 Task: Apply conditional formatting to the range A2:E12 with a rule for values less than 10, then change it to greater than 5.
Action: Mouse moved to (60, 151)
Screenshot: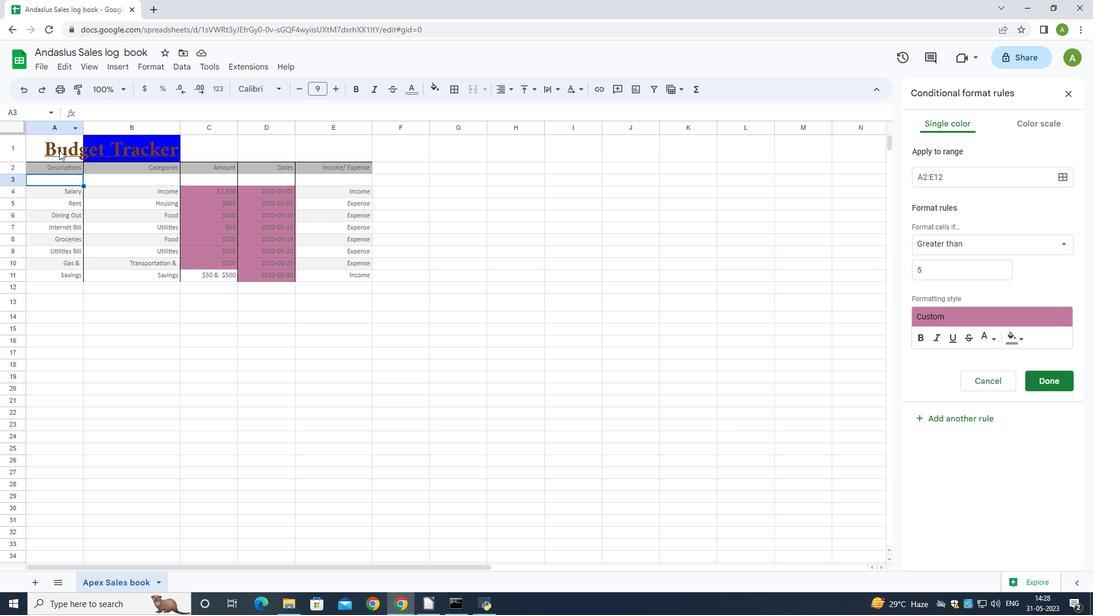 
Action: Mouse pressed left at (60, 151)
Screenshot: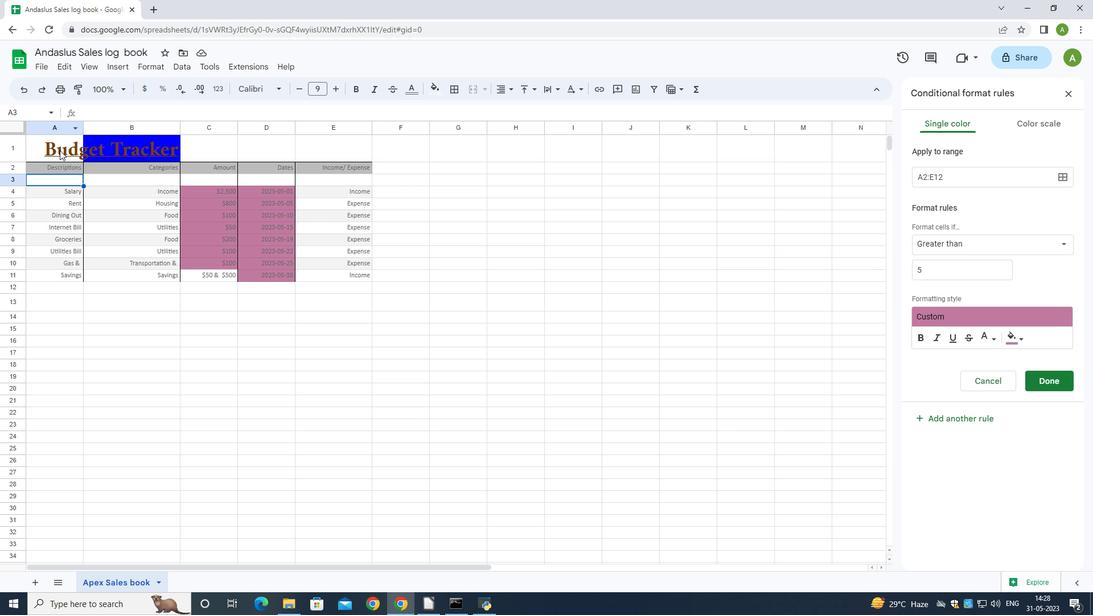 
Action: Mouse moved to (78, 149)
Screenshot: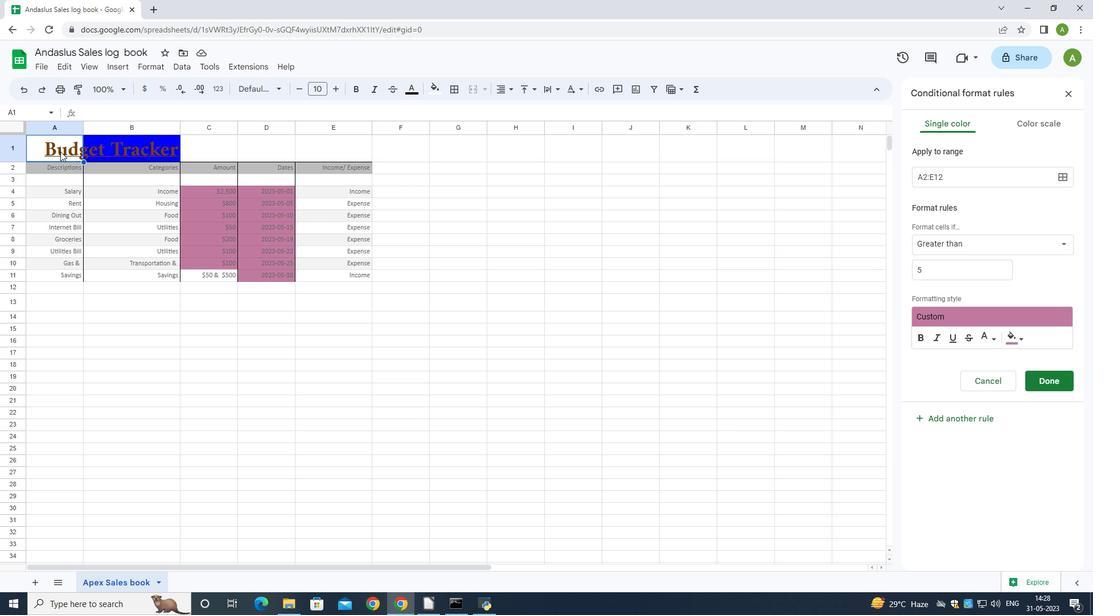 
Action: Mouse pressed left at (78, 149)
Screenshot: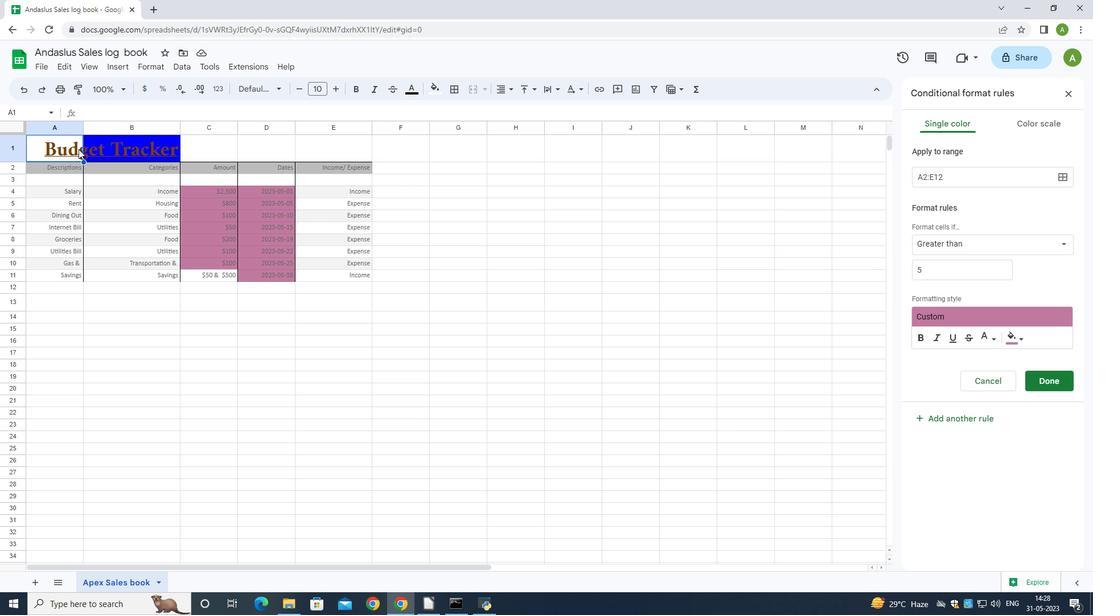 
Action: Mouse moved to (50, 173)
Screenshot: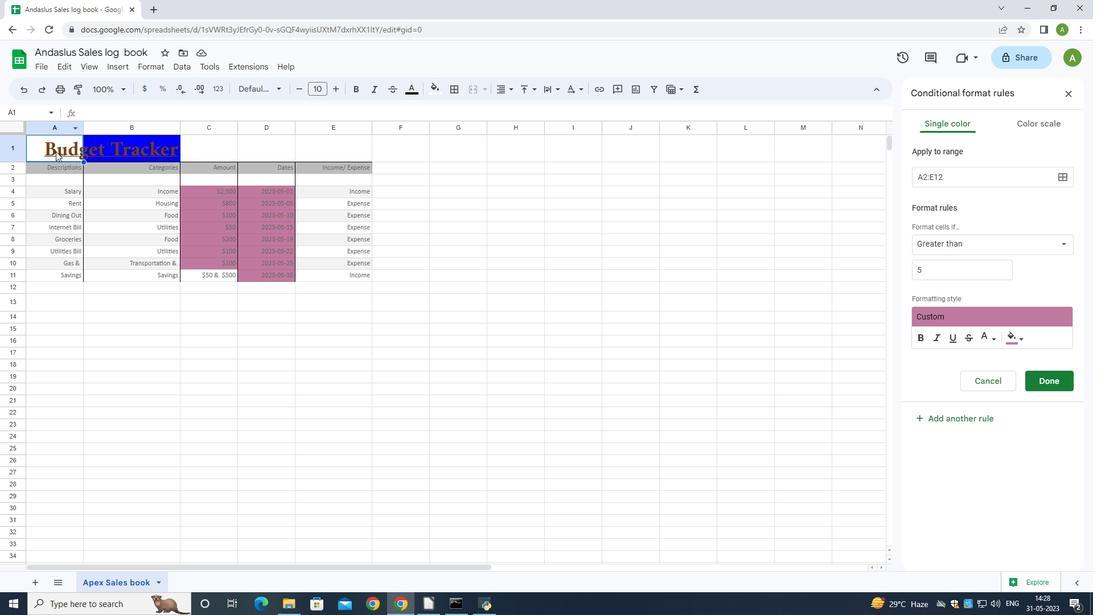 
Action: Mouse pressed left at (50, 173)
Screenshot: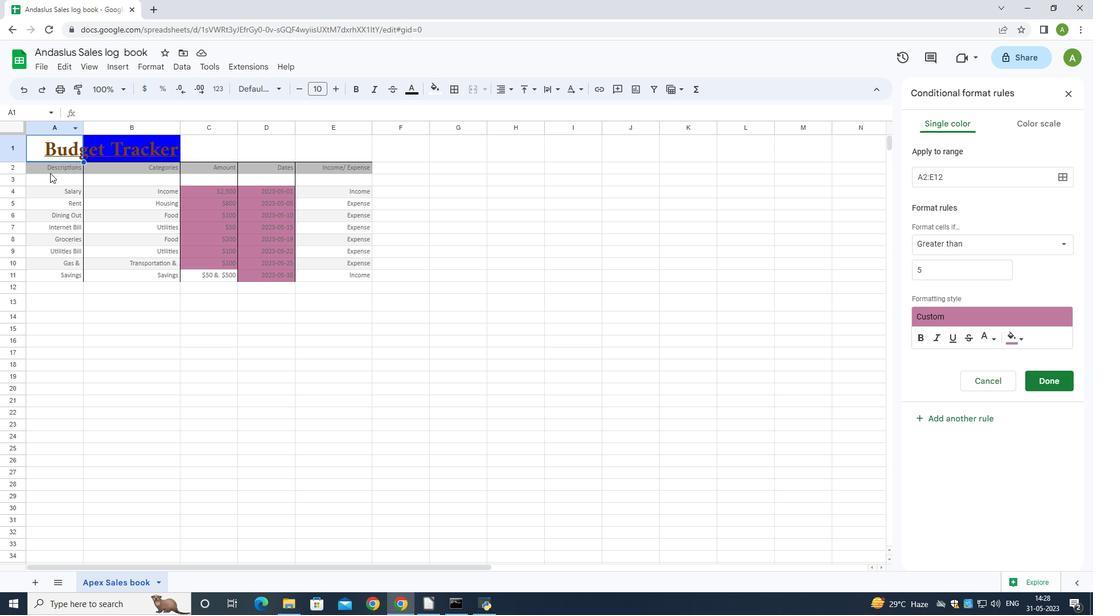 
Action: Mouse moved to (50, 173)
Screenshot: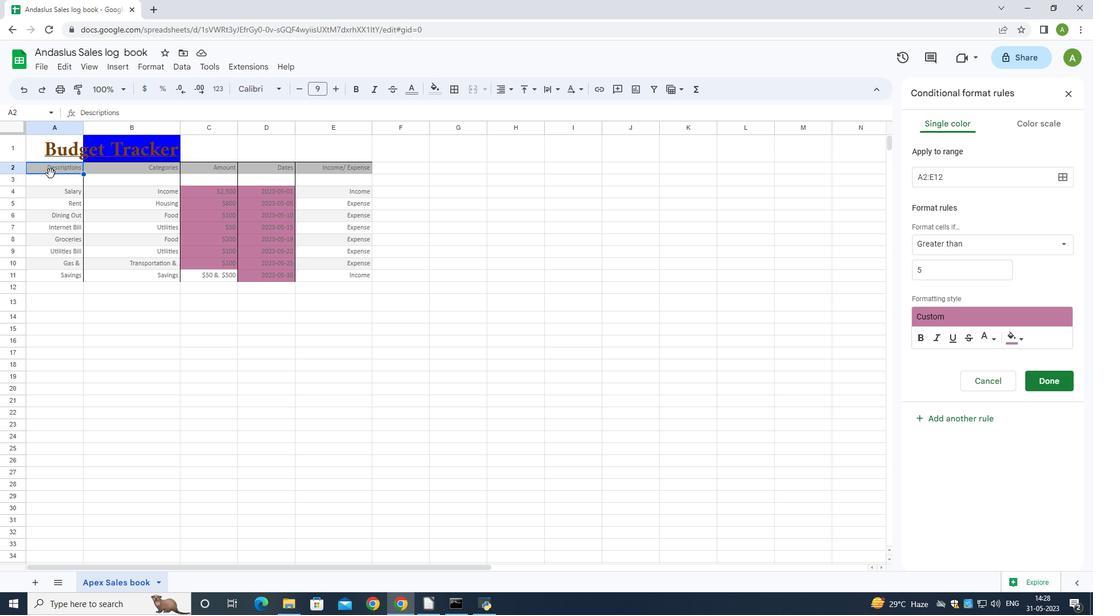
Action: Mouse pressed left at (50, 173)
Screenshot: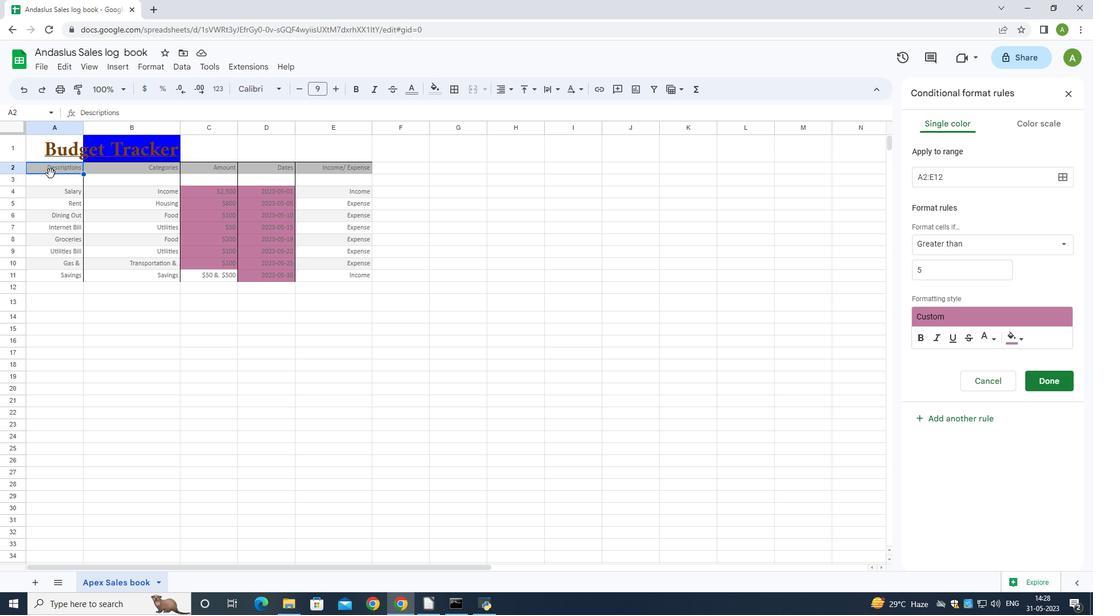
Action: Mouse moved to (59, 166)
Screenshot: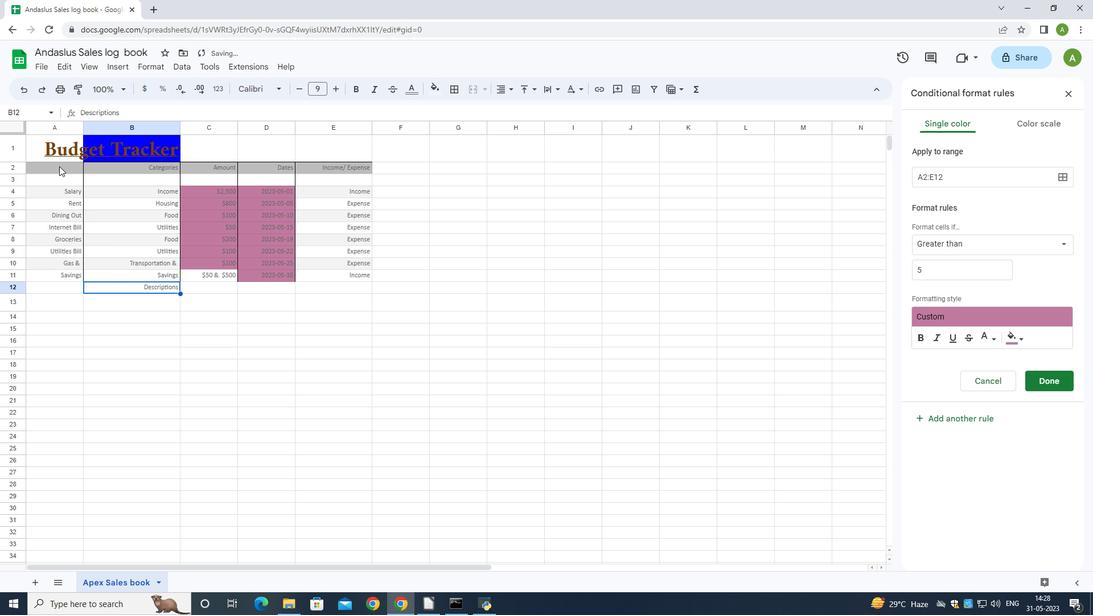 
Action: Key pressed ctrl+Z
Screenshot: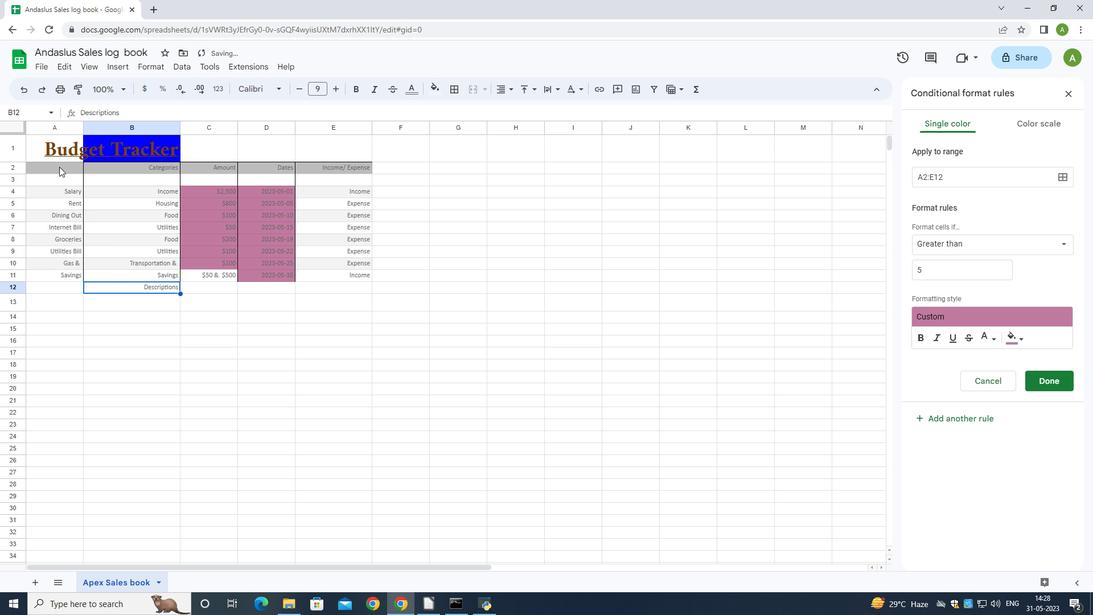 
Action: Mouse moved to (45, 163)
Screenshot: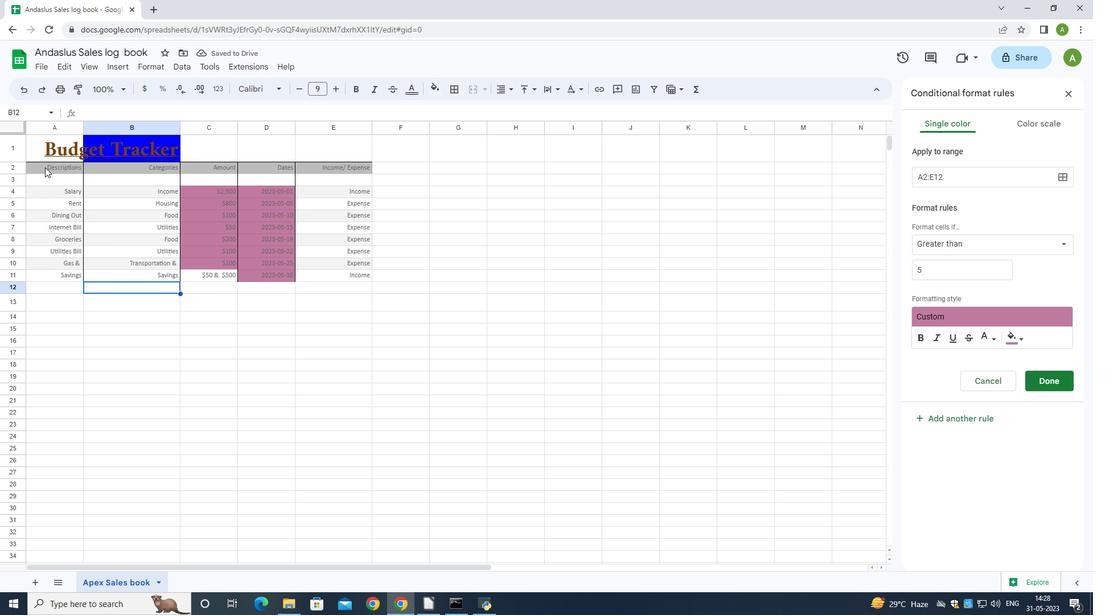 
Action: Mouse pressed left at (45, 163)
Screenshot: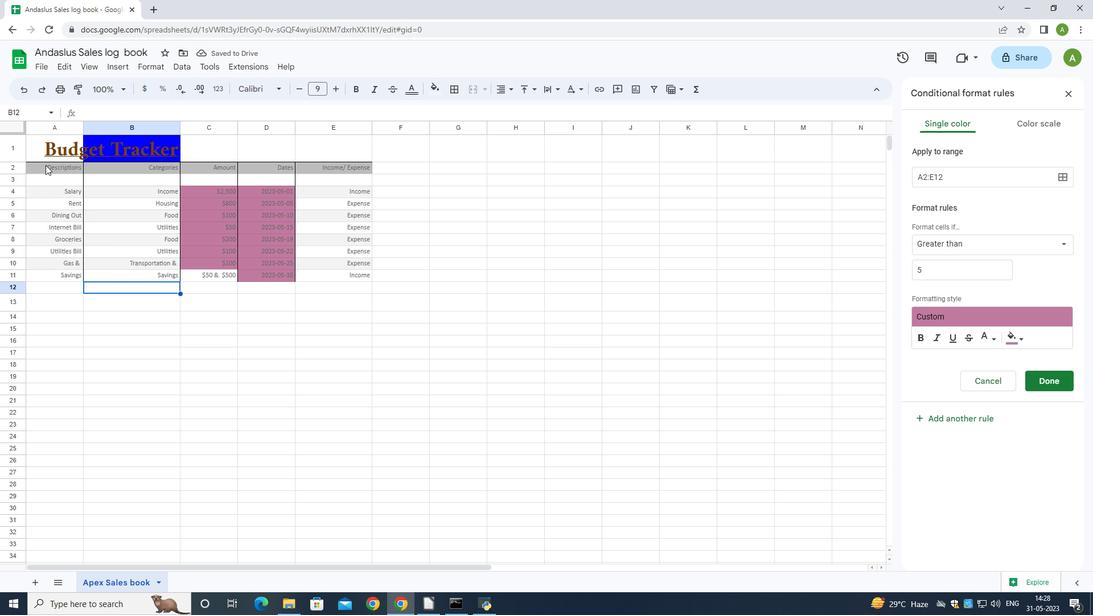 
Action: Mouse moved to (152, 65)
Screenshot: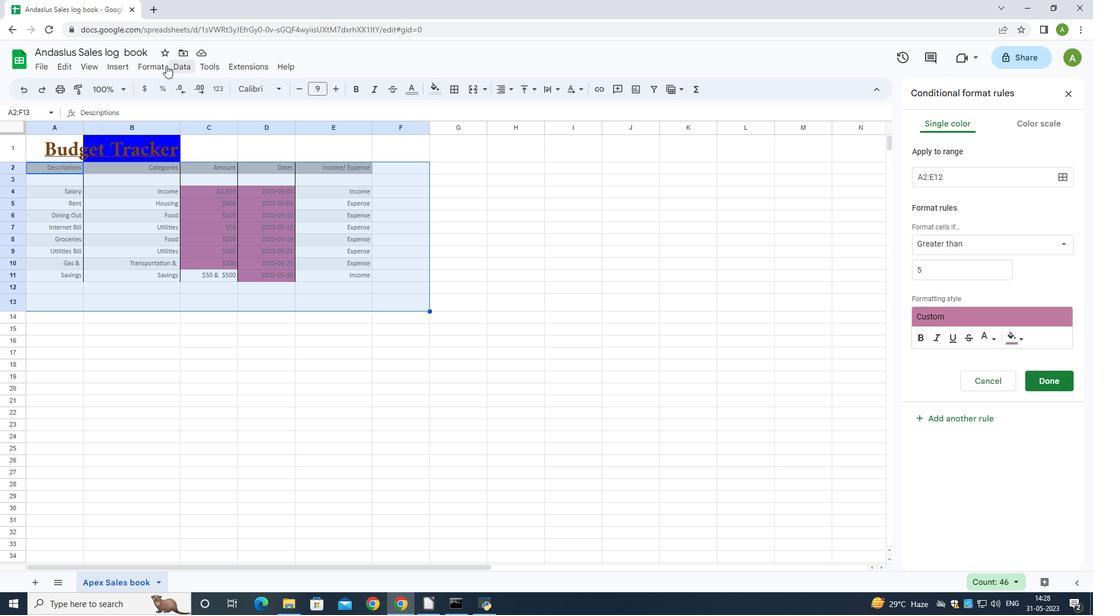 
Action: Mouse pressed left at (152, 65)
Screenshot: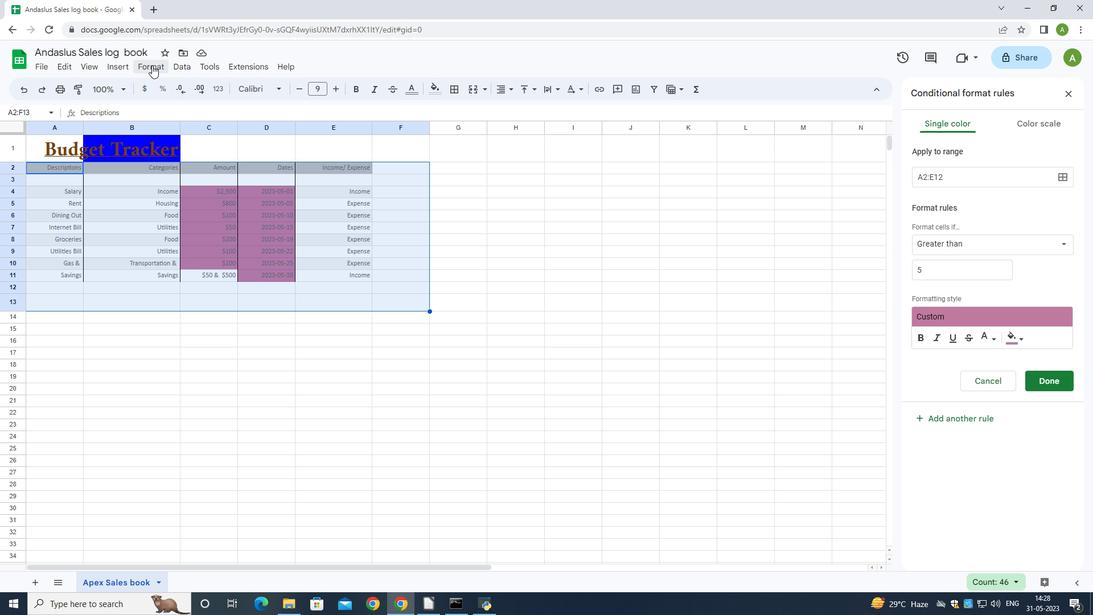 
Action: Mouse moved to (209, 266)
Screenshot: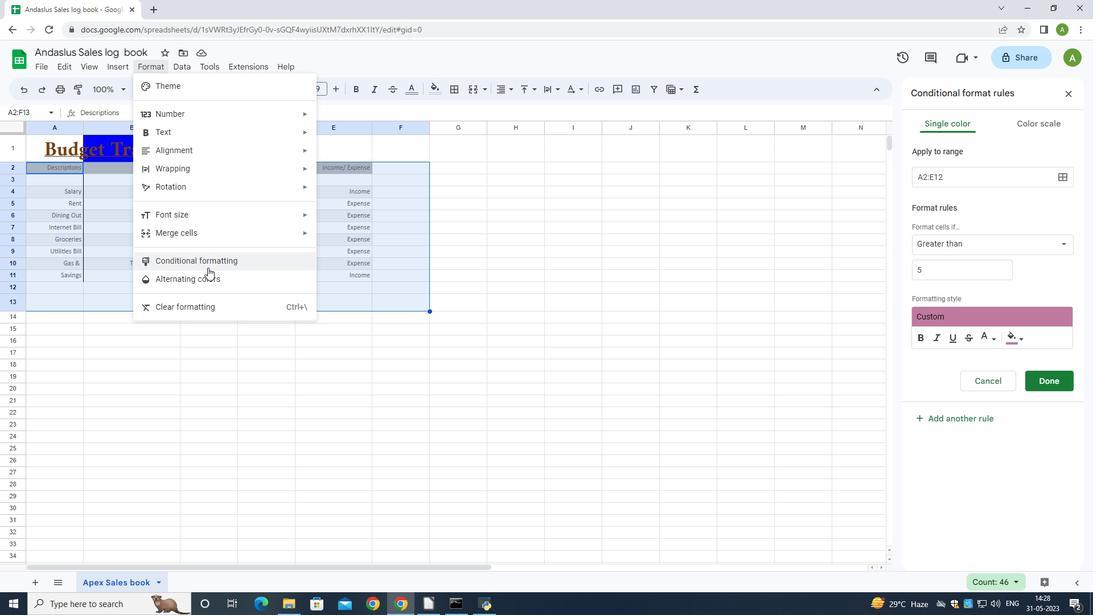 
Action: Mouse pressed left at (209, 266)
Screenshot: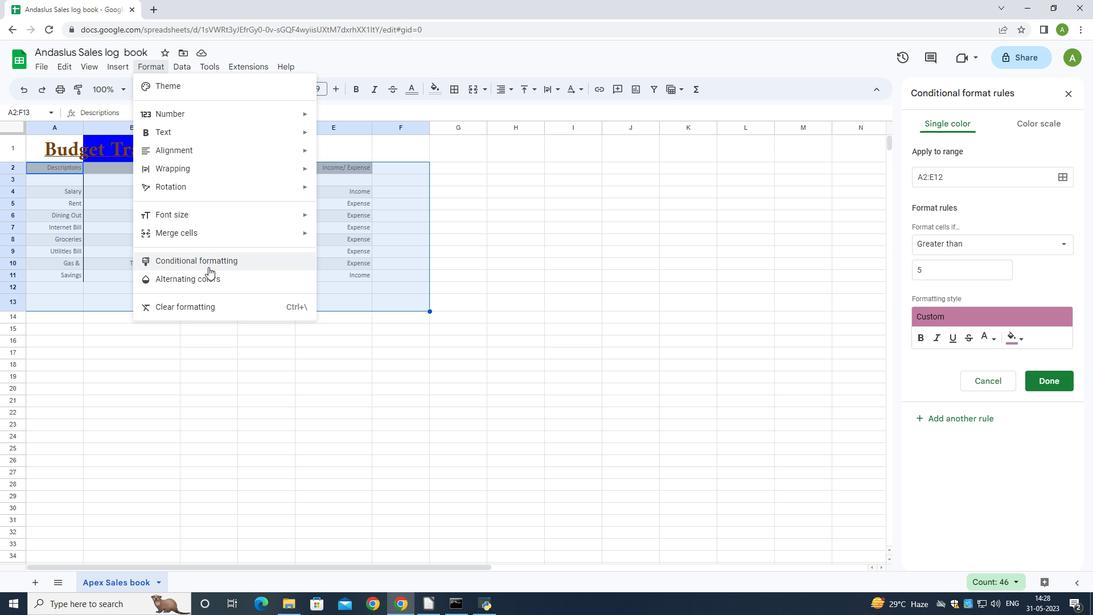 
Action: Mouse moved to (976, 244)
Screenshot: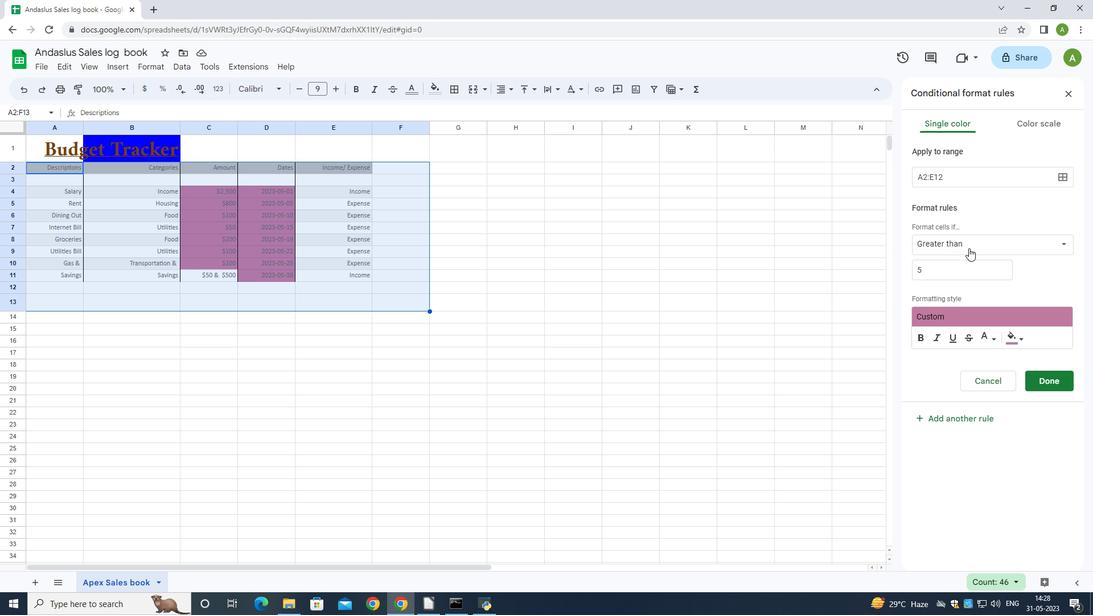 
Action: Mouse pressed left at (976, 244)
Screenshot: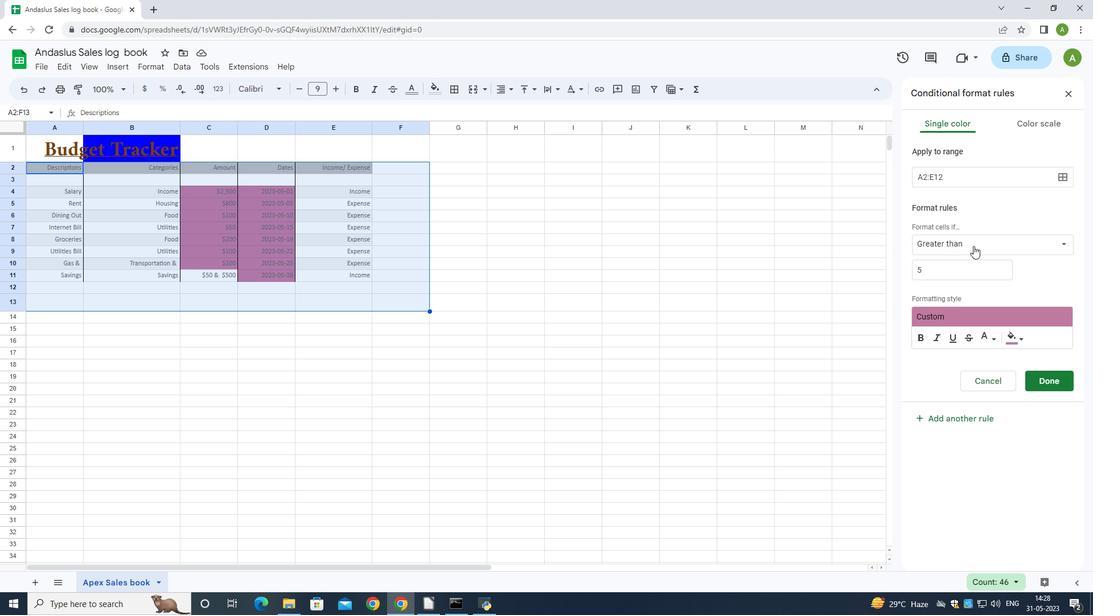 
Action: Mouse moved to (969, 295)
Screenshot: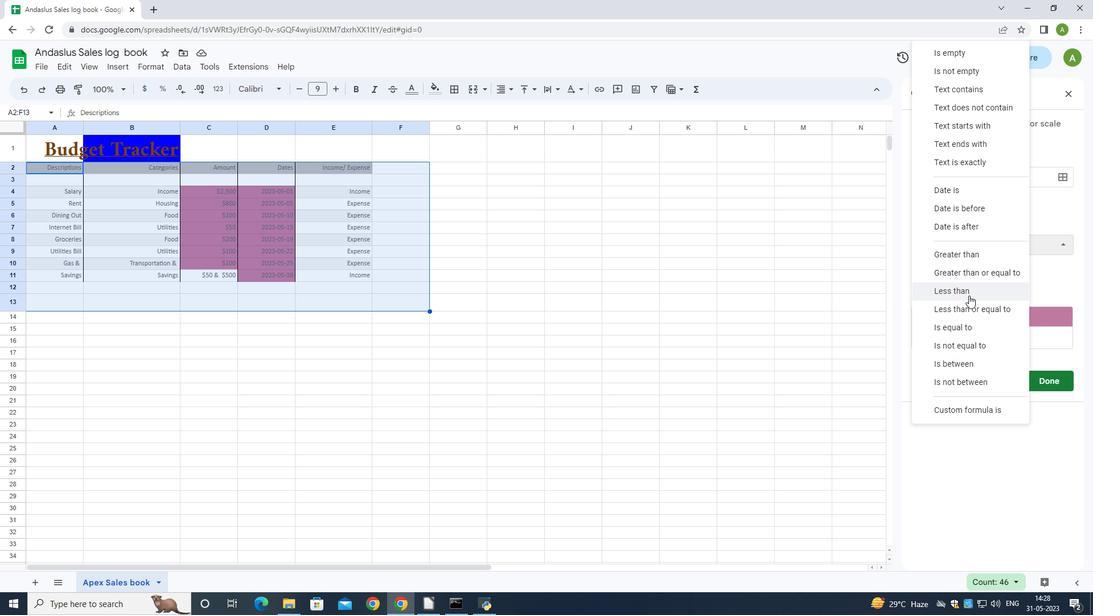 
Action: Mouse pressed left at (969, 295)
Screenshot: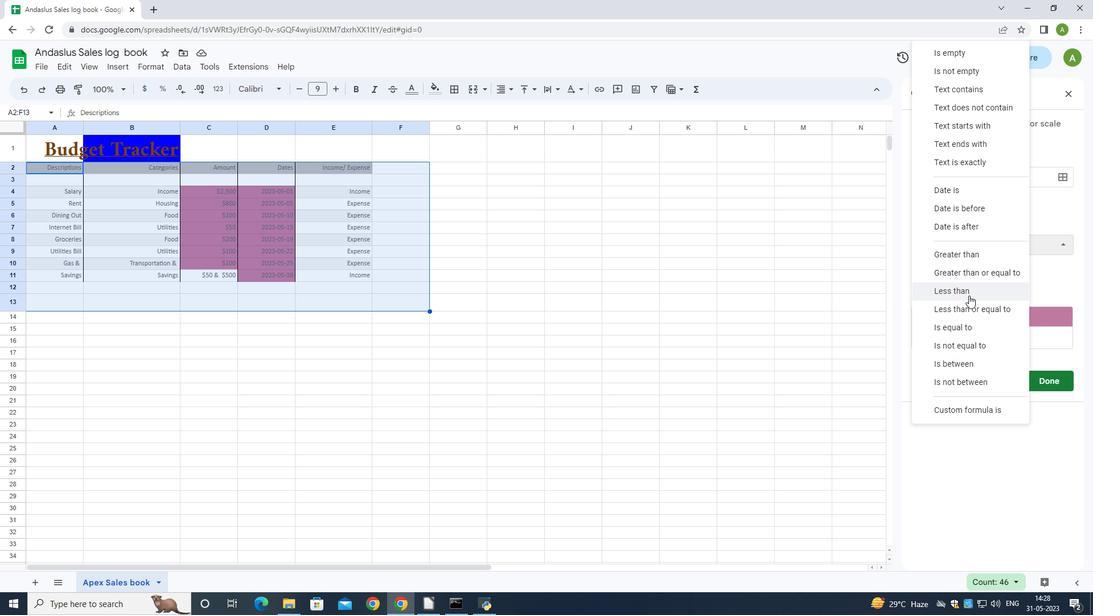 
Action: Mouse moved to (930, 271)
Screenshot: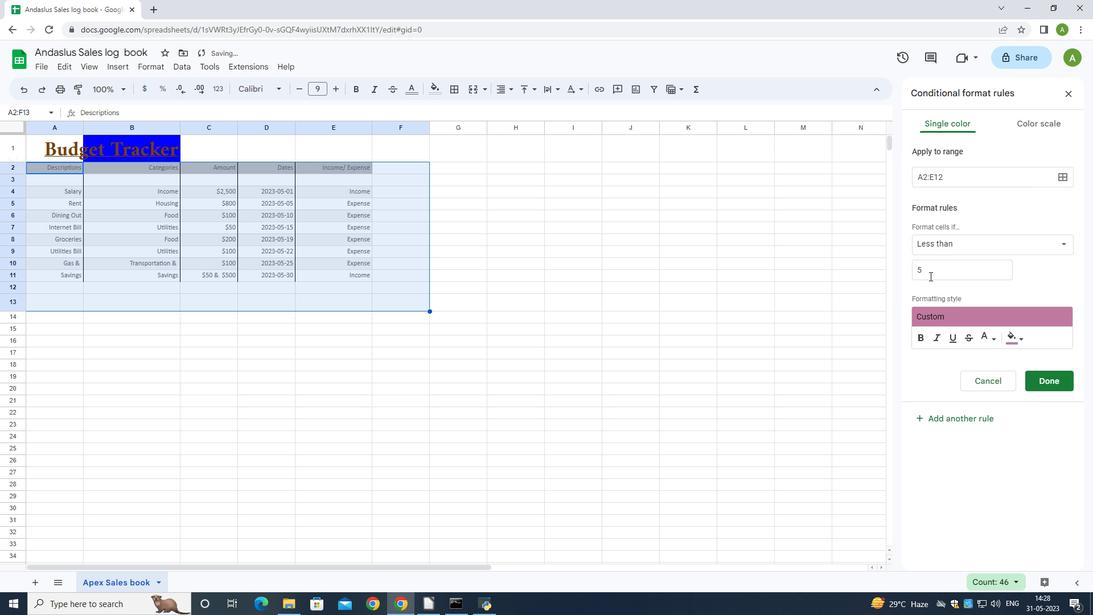 
Action: Mouse pressed left at (930, 271)
Screenshot: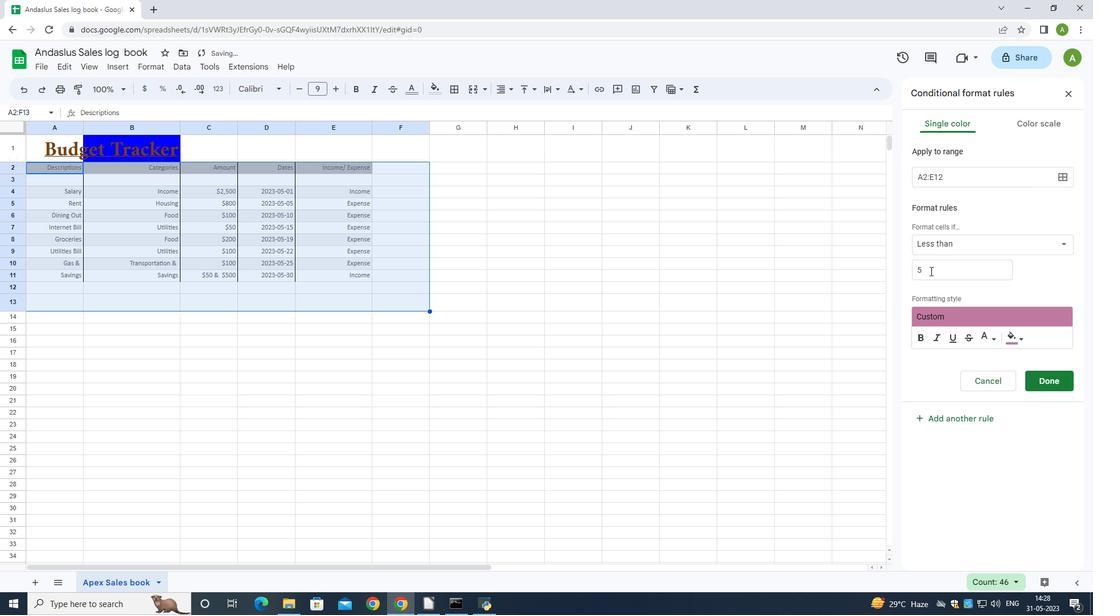 
Action: Key pressed <Key.backspace>
Screenshot: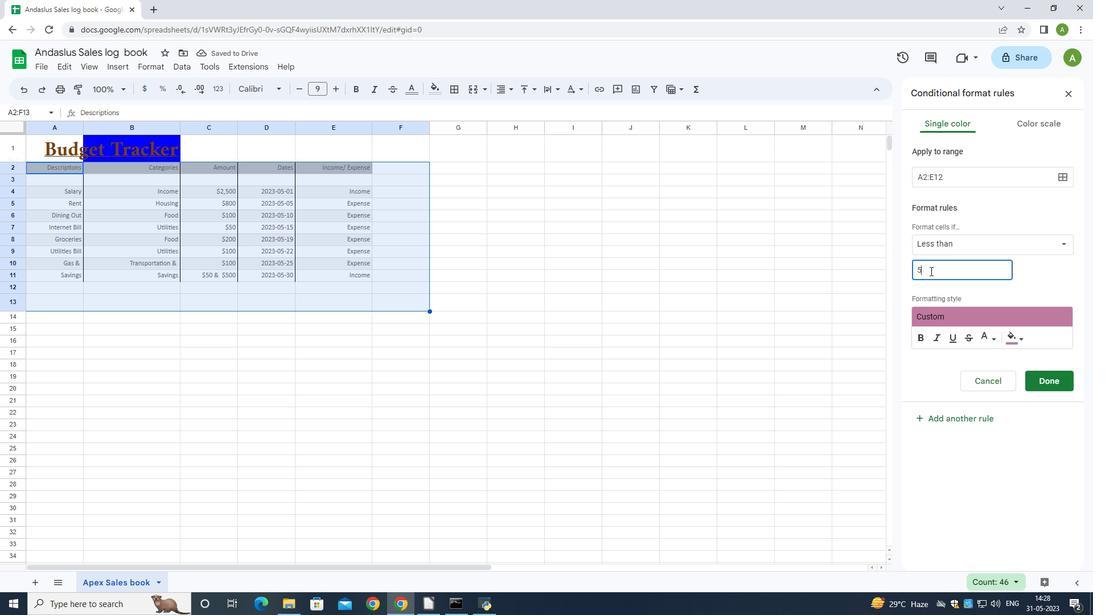 
Action: Mouse moved to (930, 271)
Screenshot: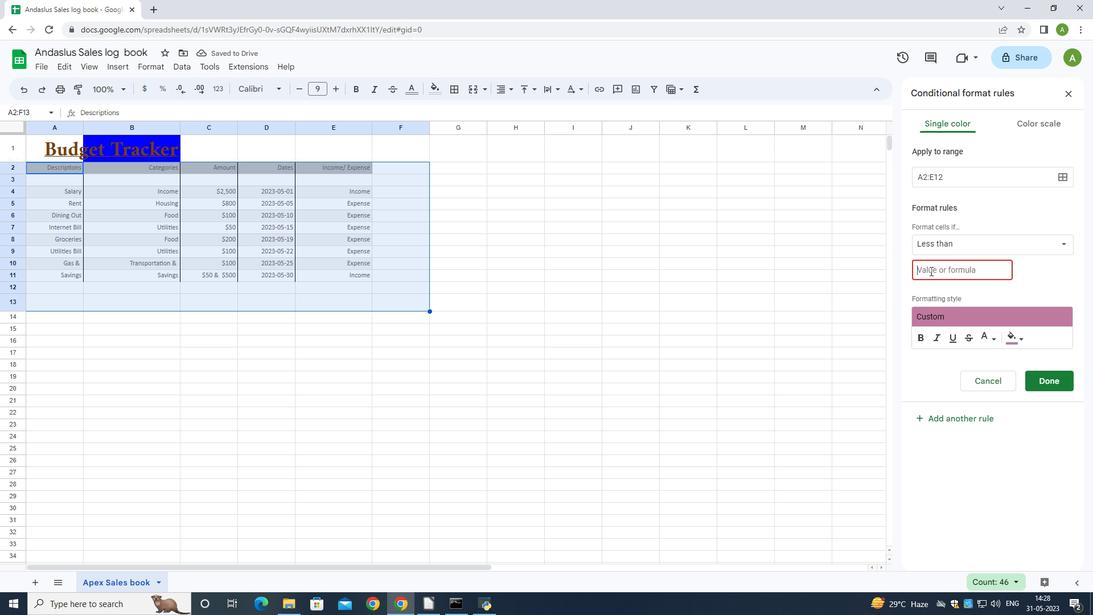 
Action: Key pressed 1
Screenshot: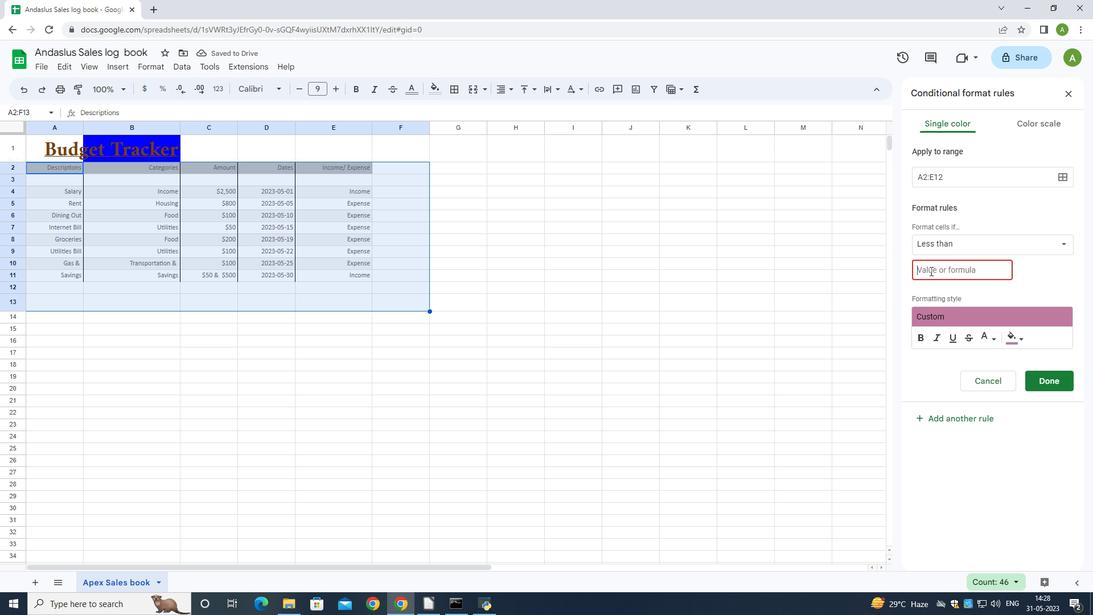 
Action: Mouse moved to (930, 271)
Screenshot: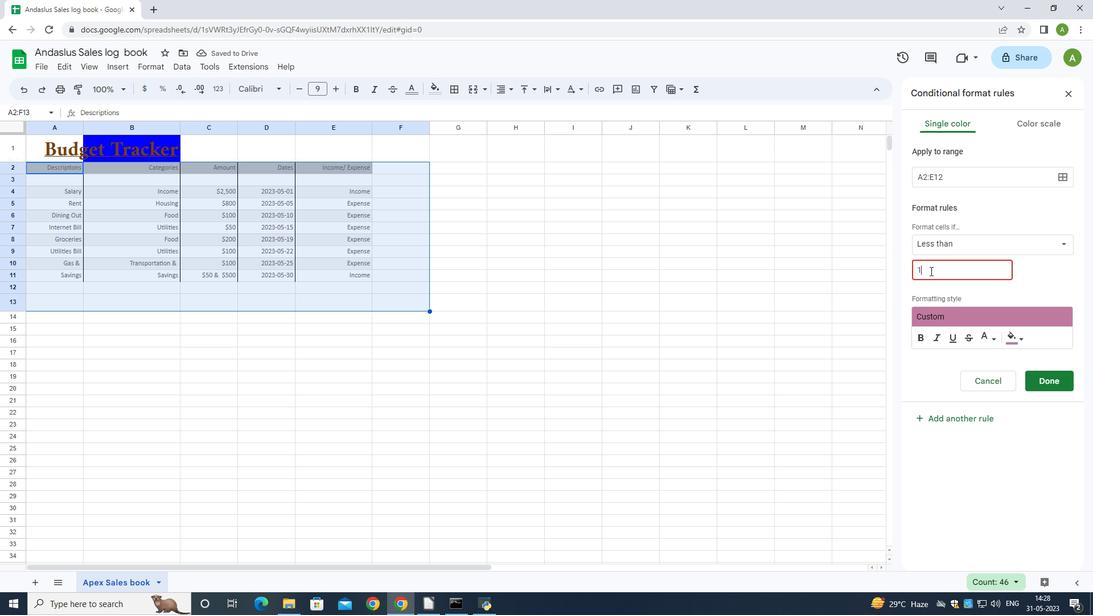 
Action: Key pressed 0
Screenshot: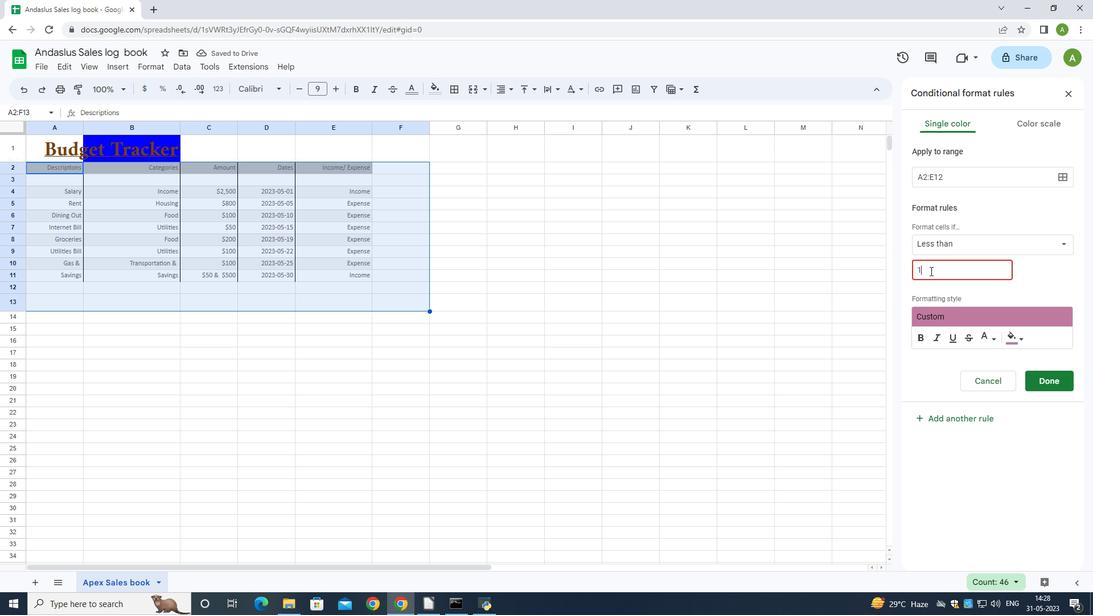 
Action: Mouse moved to (1045, 382)
Screenshot: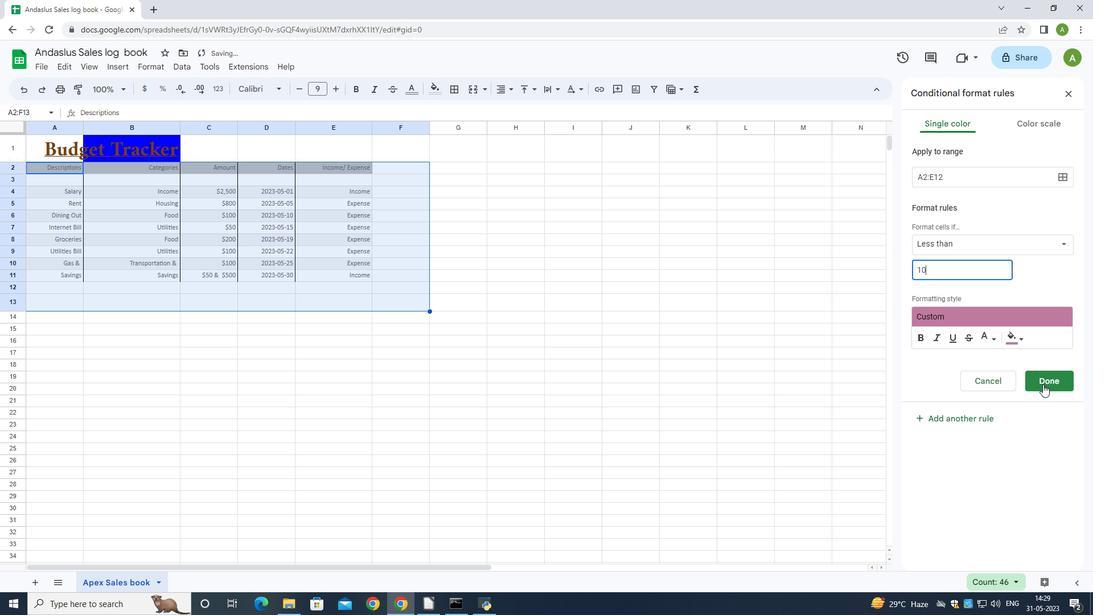 
Action: Mouse pressed left at (1045, 382)
Screenshot: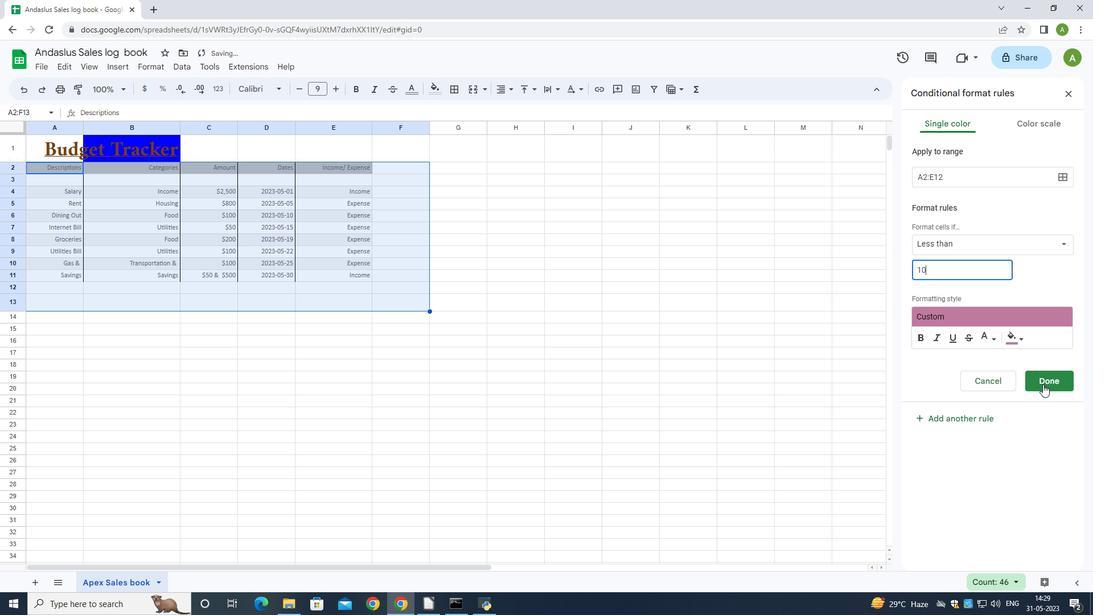 
Action: Mouse moved to (1018, 179)
Screenshot: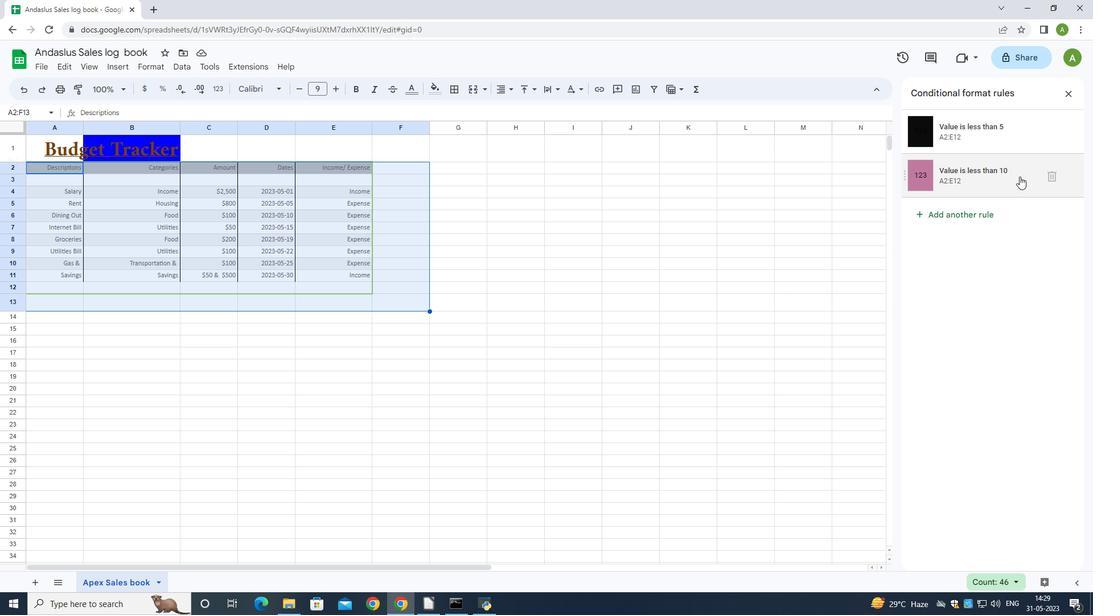 
Action: Mouse pressed left at (1018, 179)
Screenshot: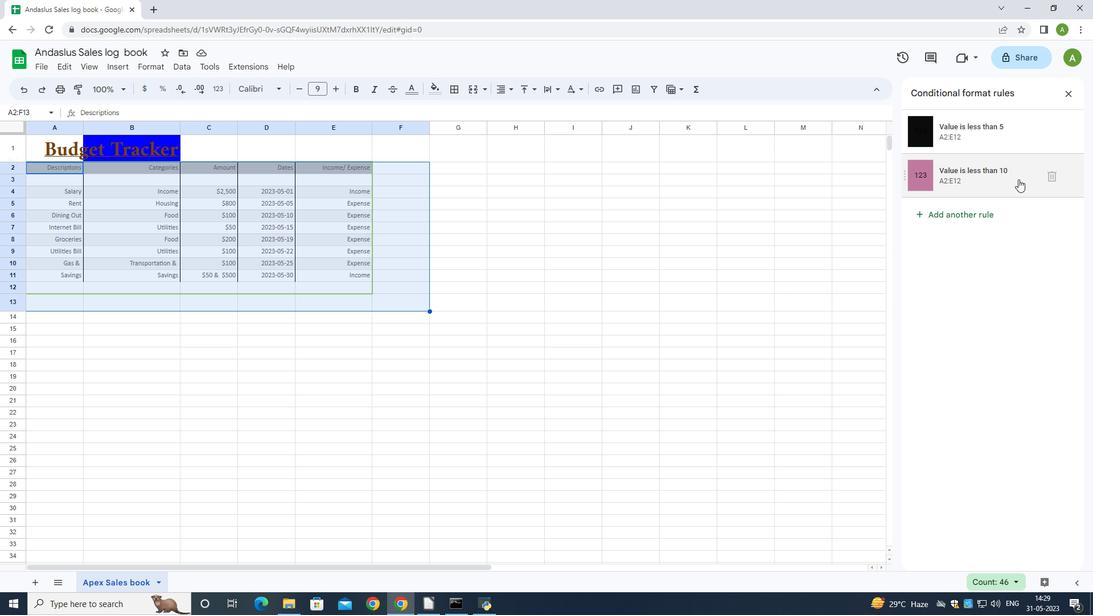 
Action: Mouse moved to (1022, 342)
Screenshot: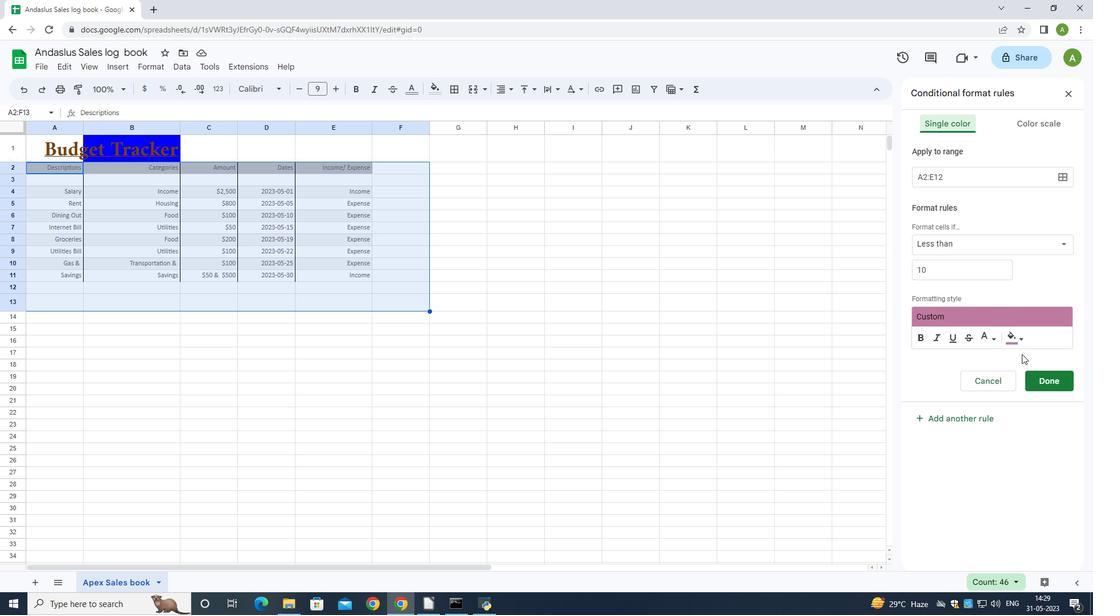 
Action: Mouse pressed left at (1022, 342)
Screenshot: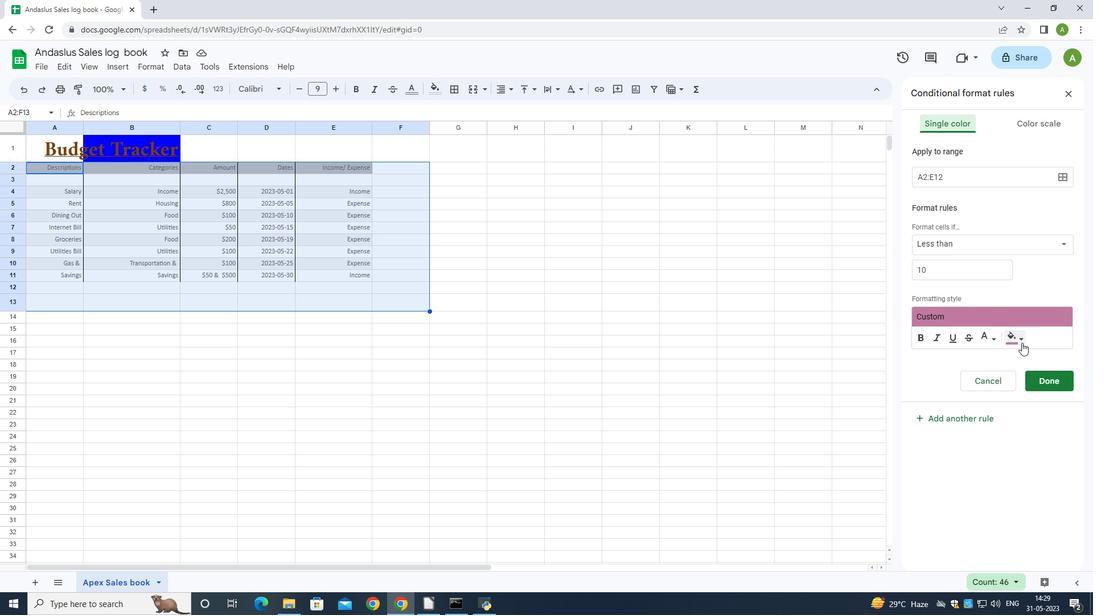
Action: Mouse moved to (959, 377)
Screenshot: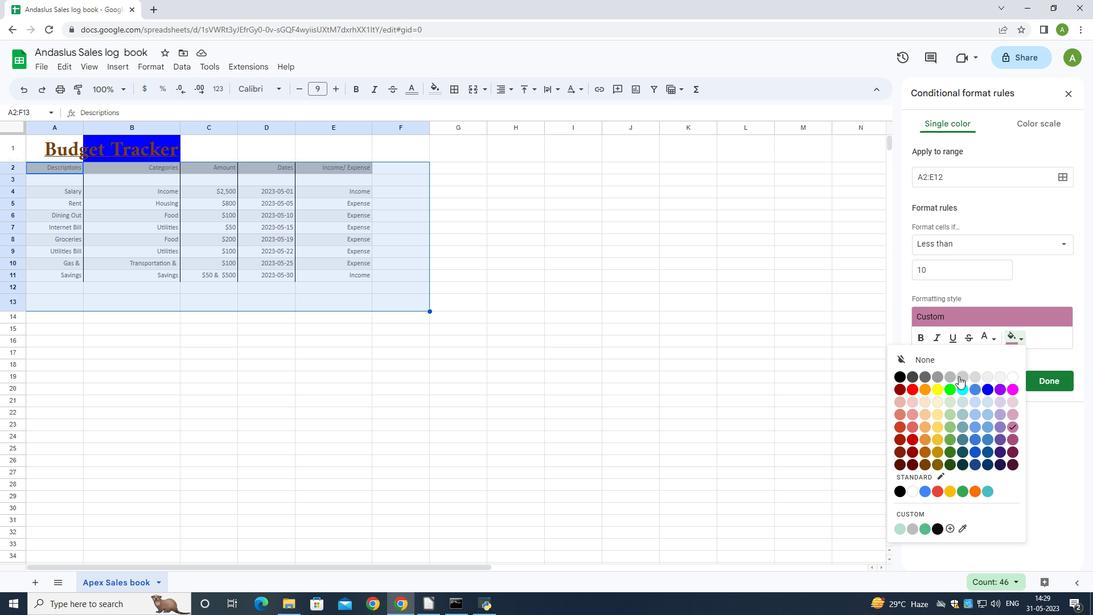 
Action: Mouse pressed left at (959, 377)
Screenshot: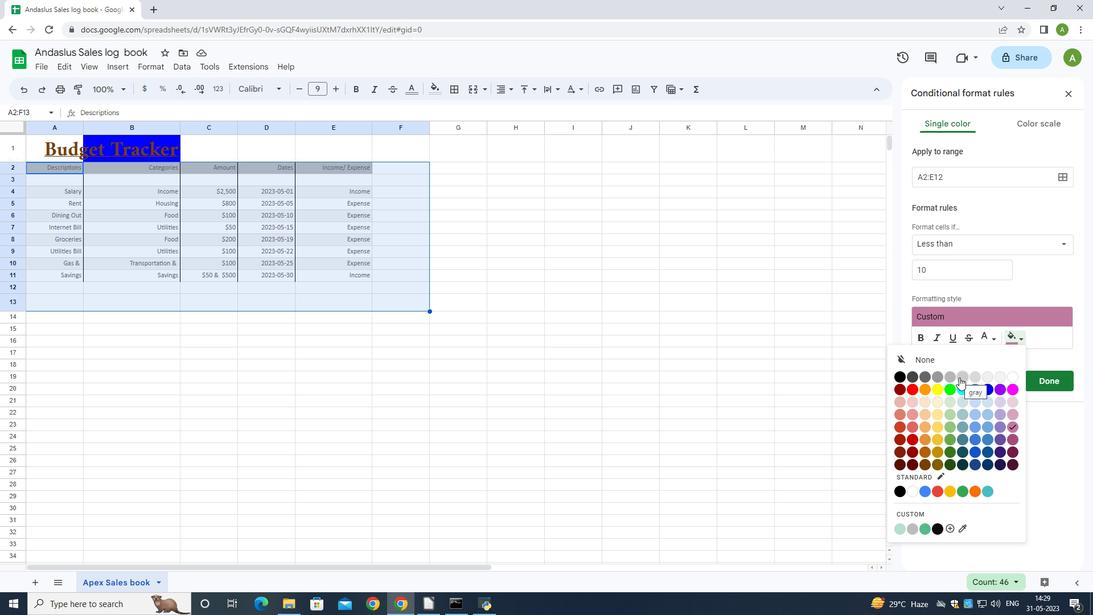 
Action: Mouse moved to (124, 67)
Screenshot: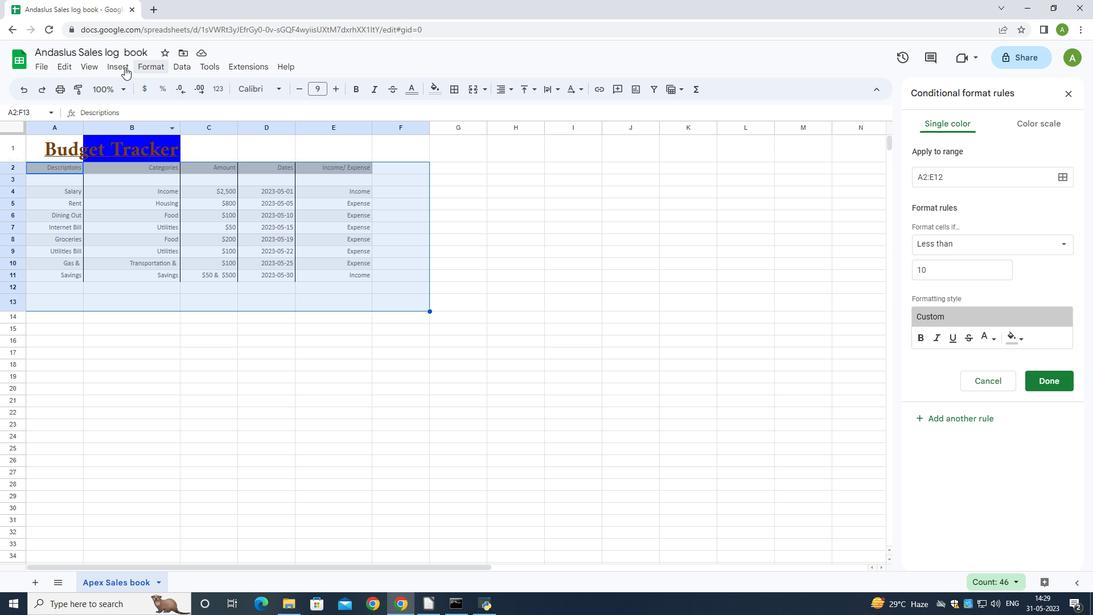 
Action: Mouse pressed left at (124, 67)
Screenshot: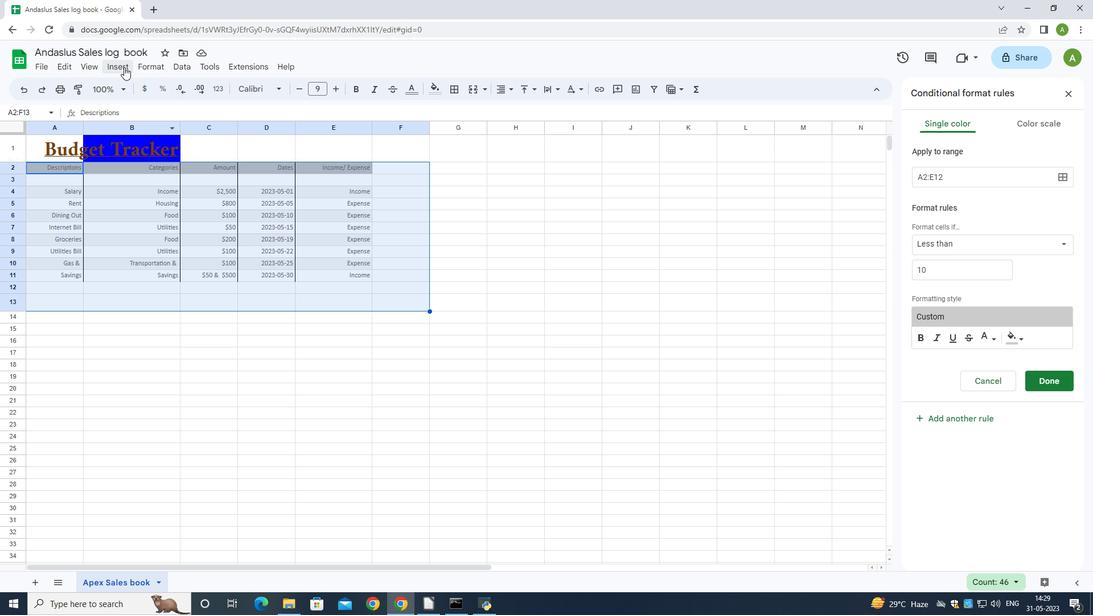 
Action: Mouse moved to (167, 126)
Screenshot: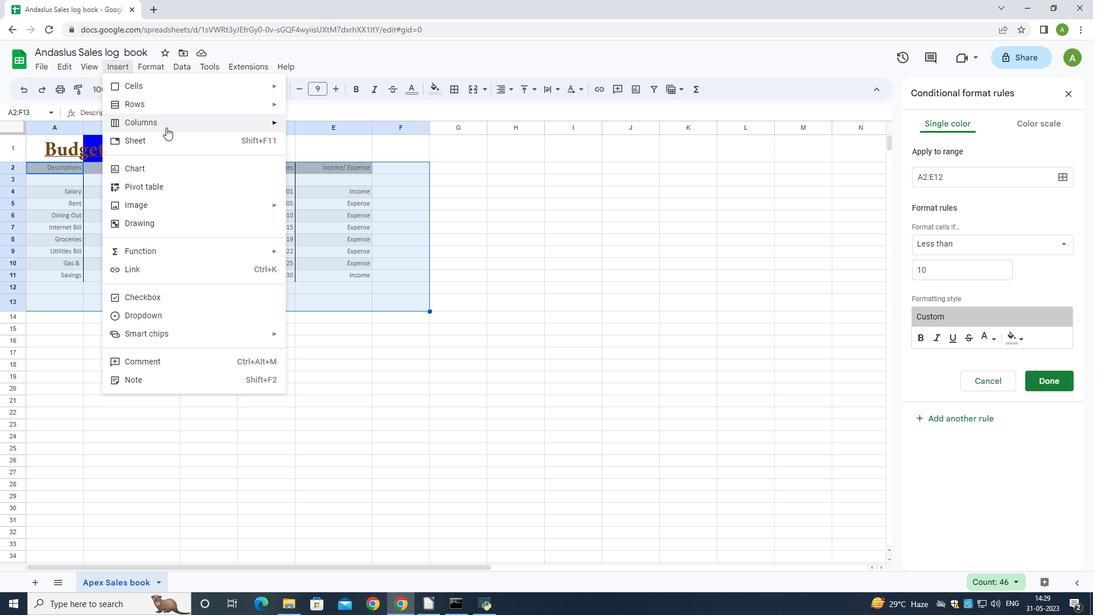 
Action: Mouse pressed left at (167, 126)
Screenshot: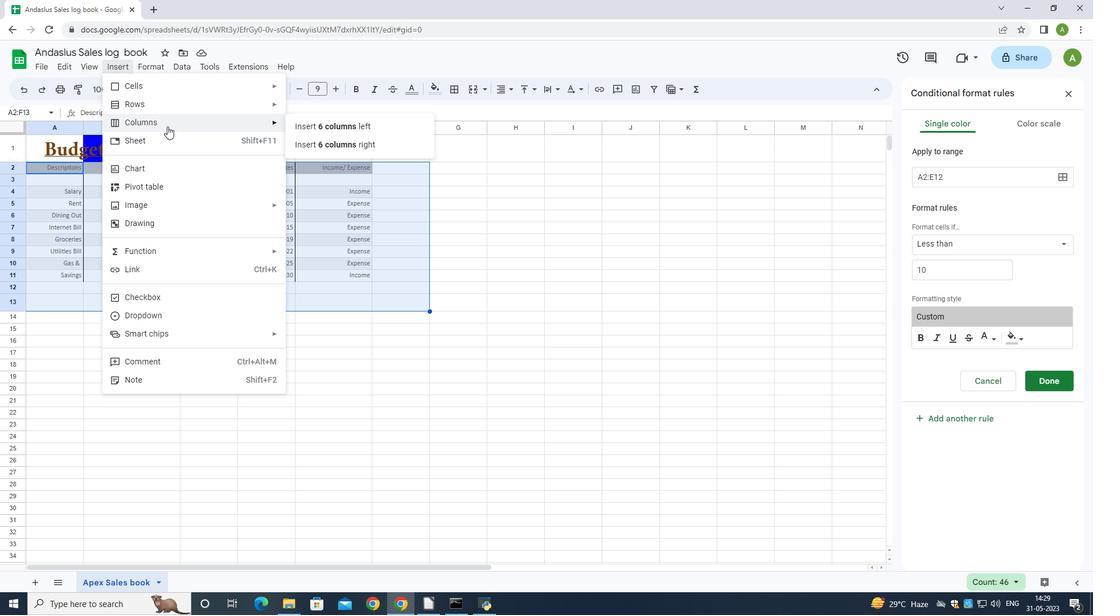 
Action: Mouse moved to (371, 146)
Screenshot: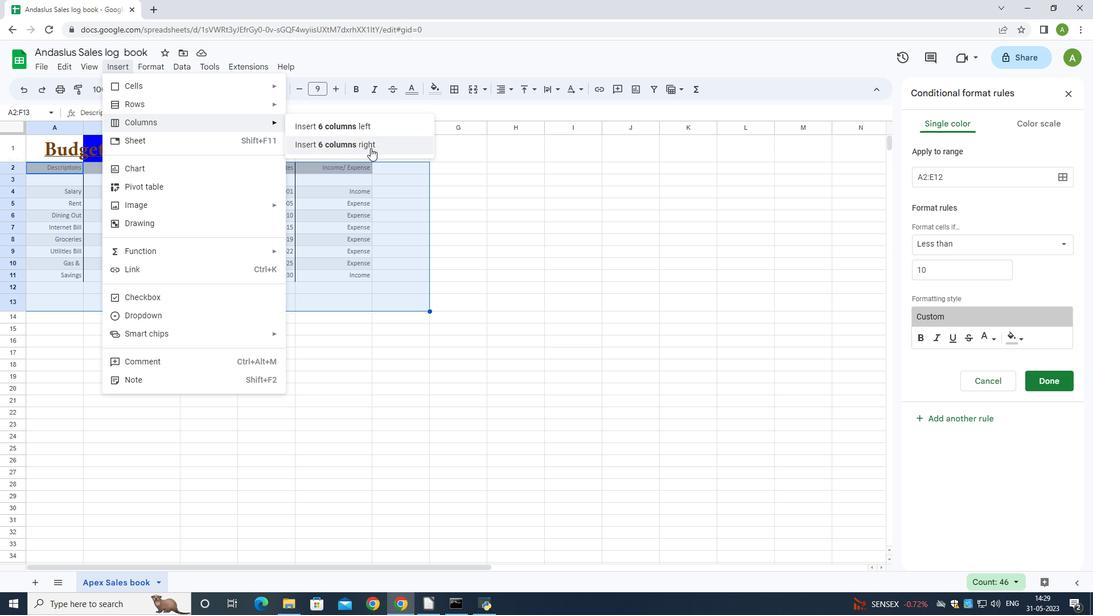
Action: Mouse scrolled (371, 147) with delta (0, 0)
Screenshot: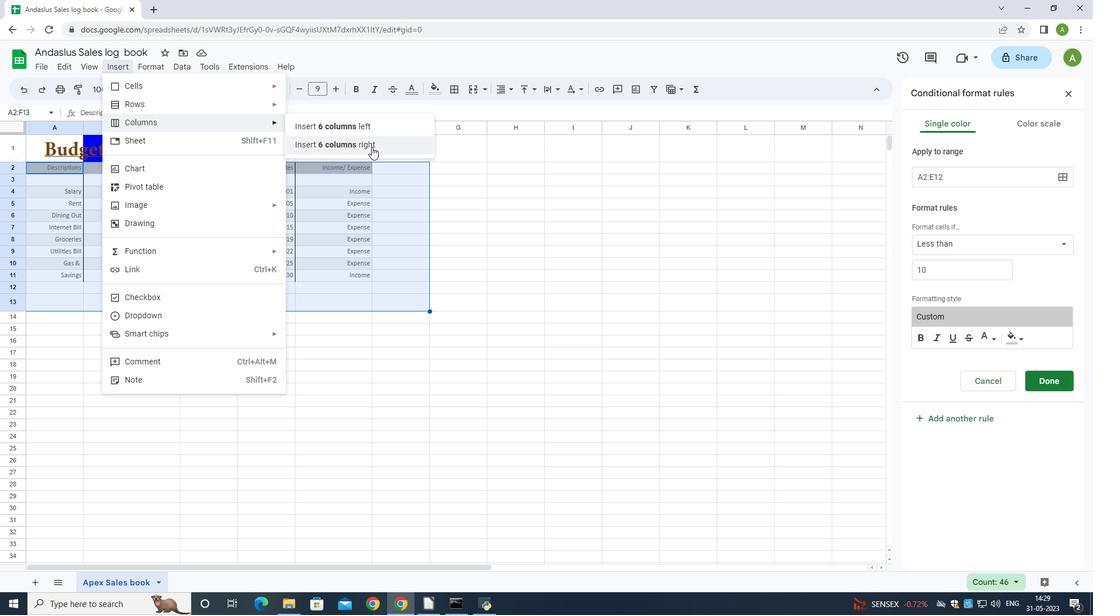
Action: Mouse moved to (498, 353)
Screenshot: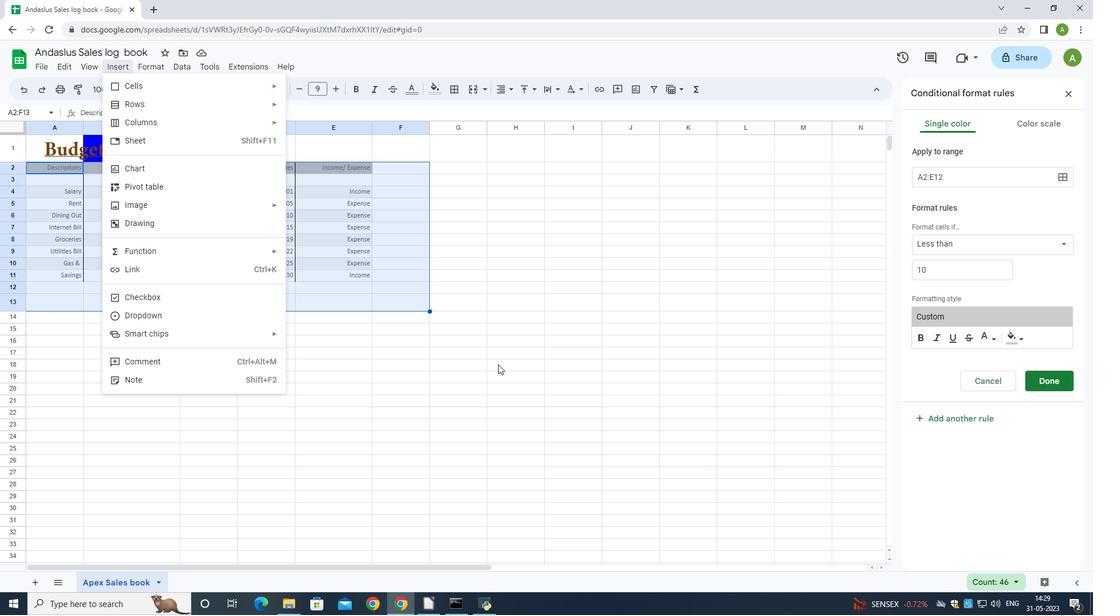
Action: Mouse pressed left at (498, 353)
Screenshot: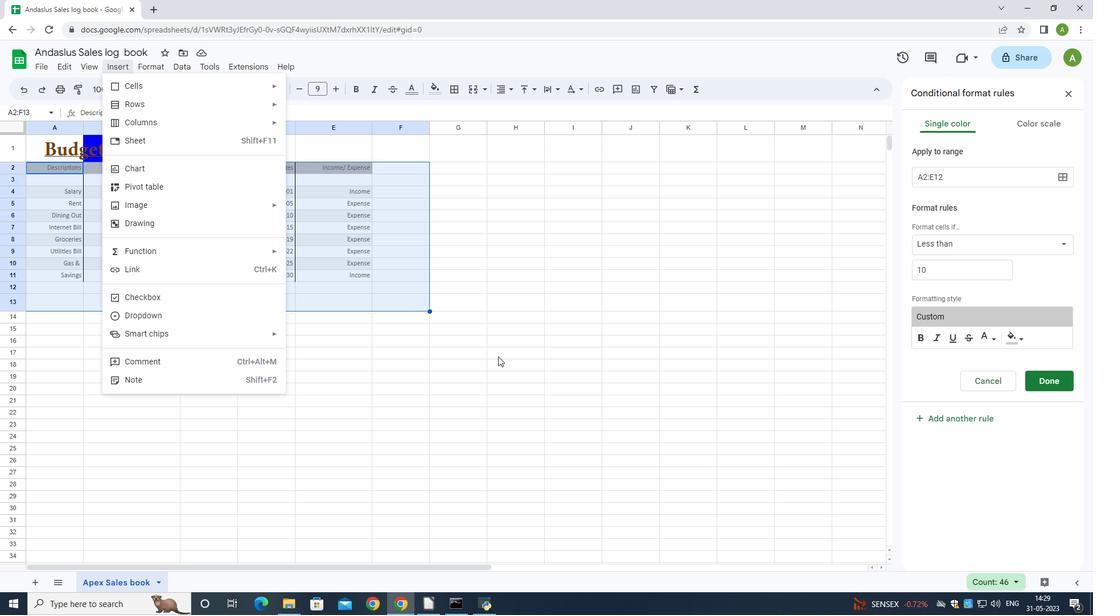 
Action: Mouse moved to (68, 194)
Screenshot: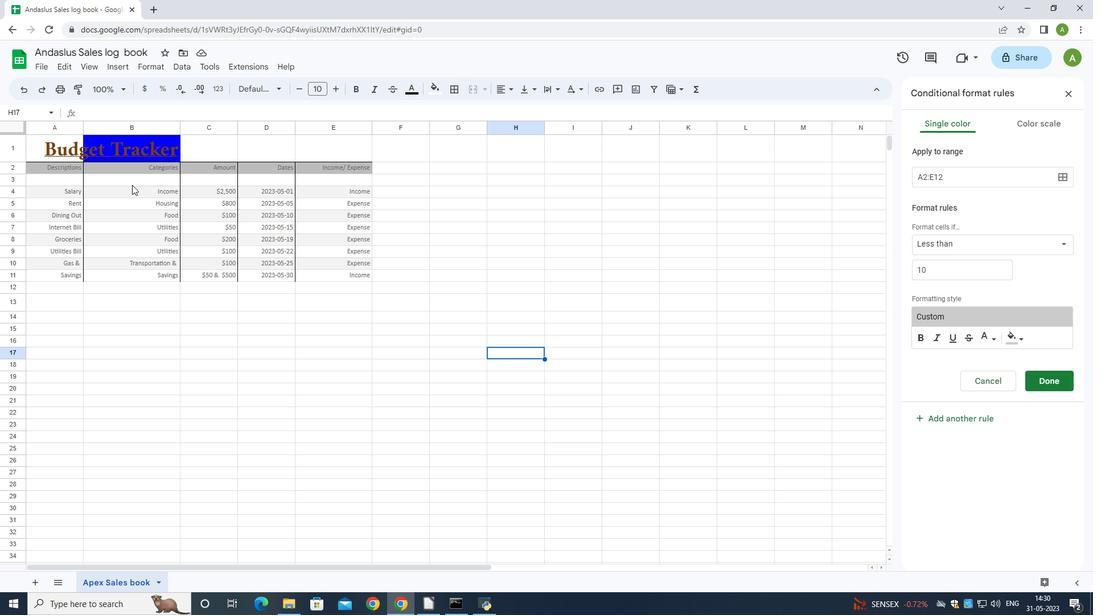 
Action: Mouse pressed left at (68, 194)
Screenshot: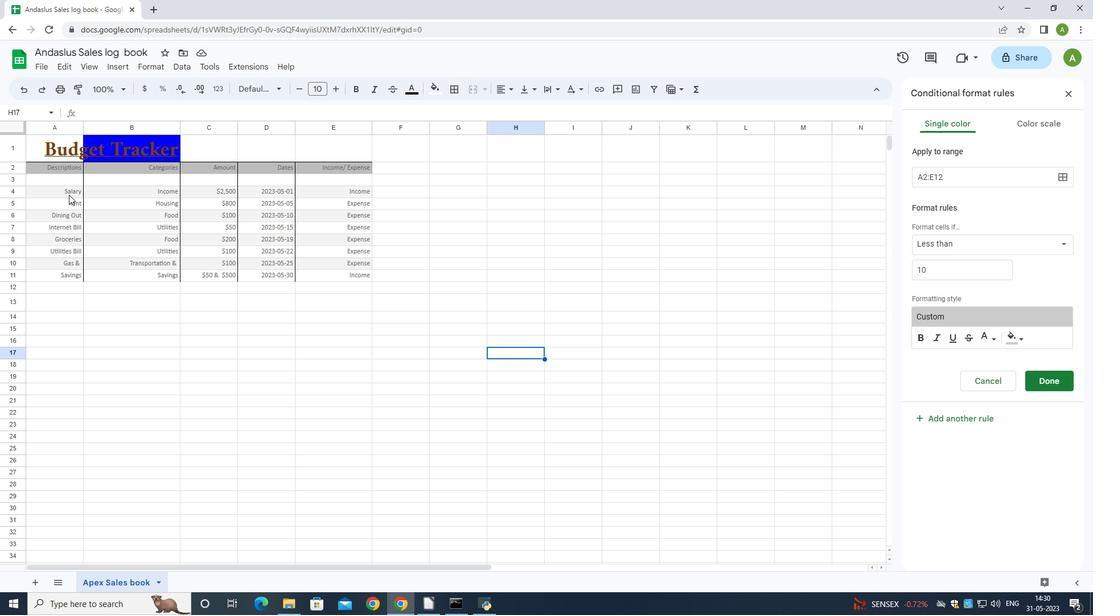 
Action: Mouse moved to (142, 213)
Screenshot: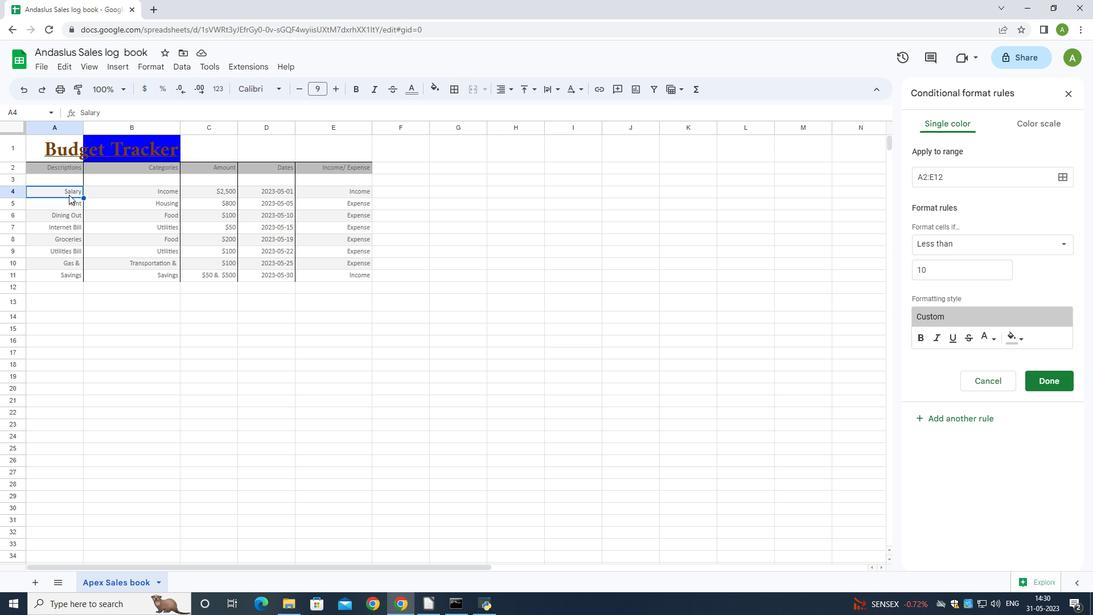 
Action: Mouse pressed left at (142, 213)
Screenshot: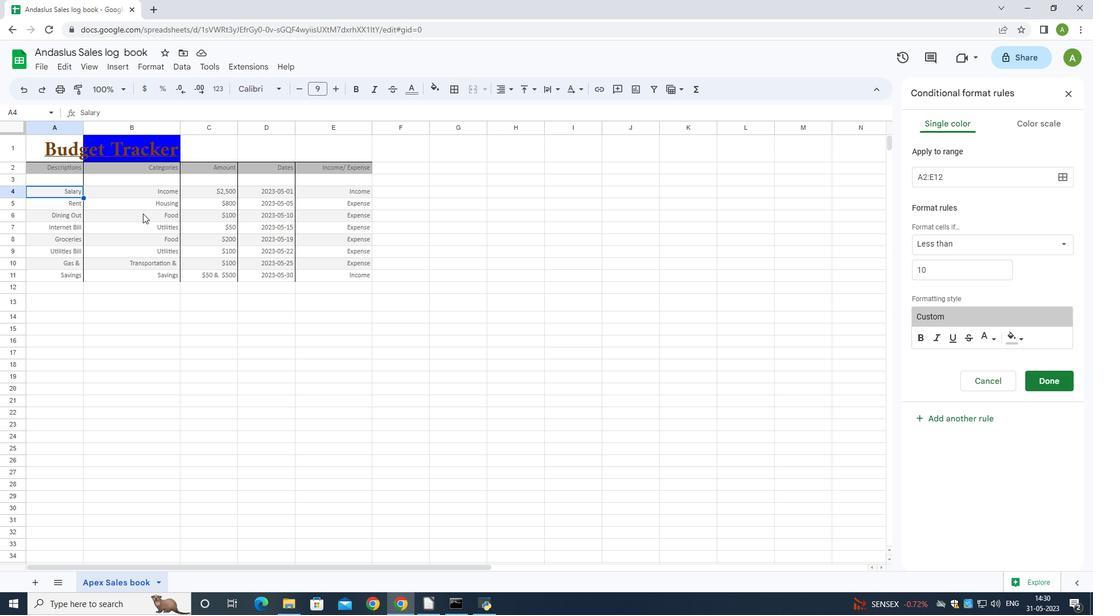 
Action: Mouse moved to (44, 167)
Screenshot: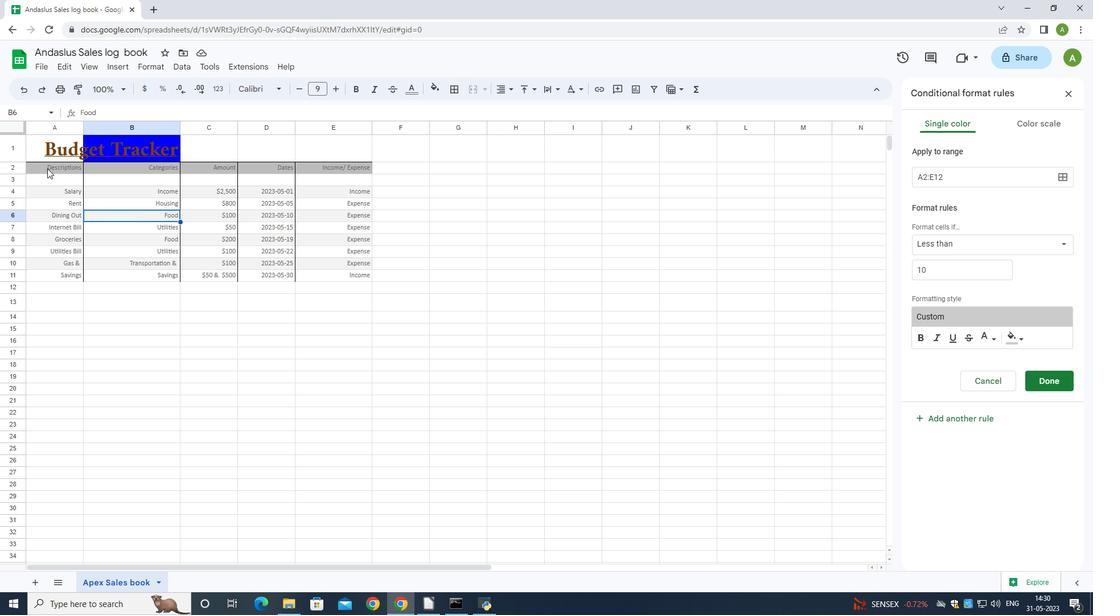 
Action: Mouse pressed left at (44, 167)
Screenshot: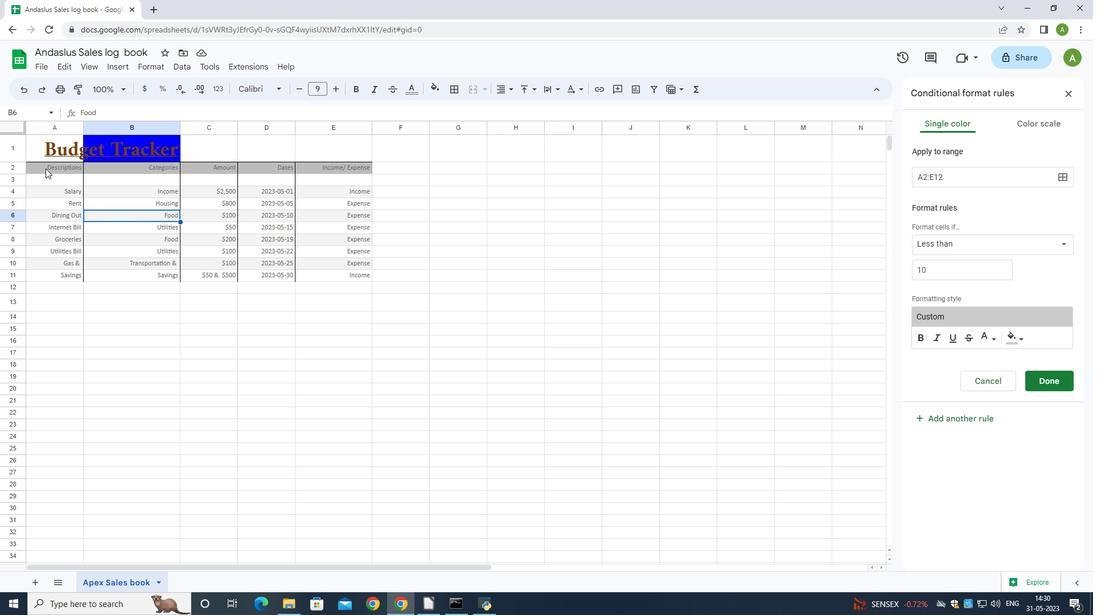 
Action: Mouse moved to (971, 339)
Screenshot: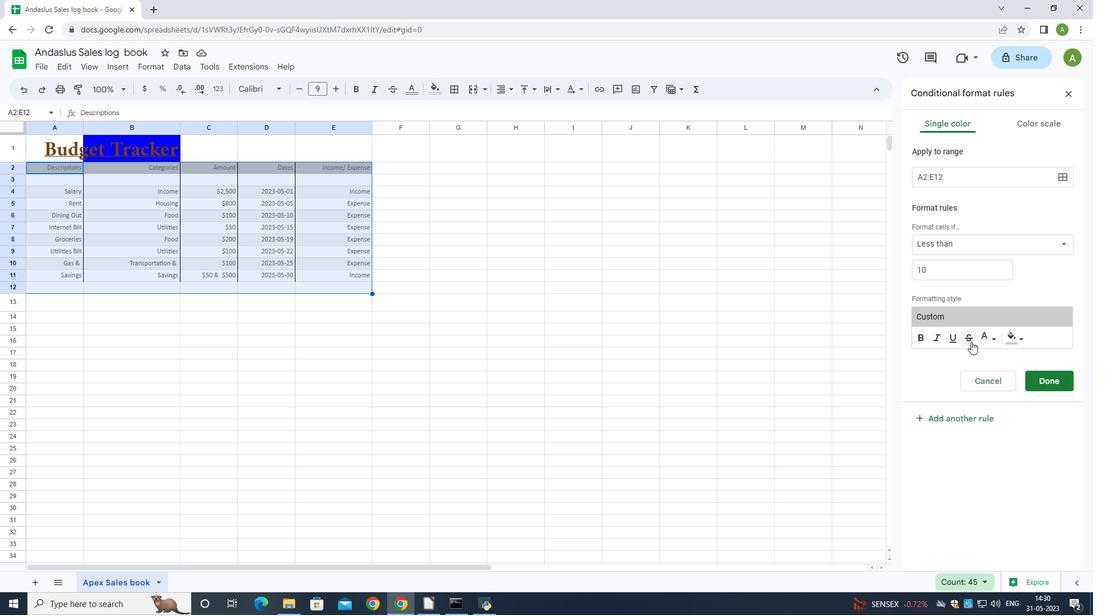 
Action: Mouse pressed left at (971, 339)
Screenshot: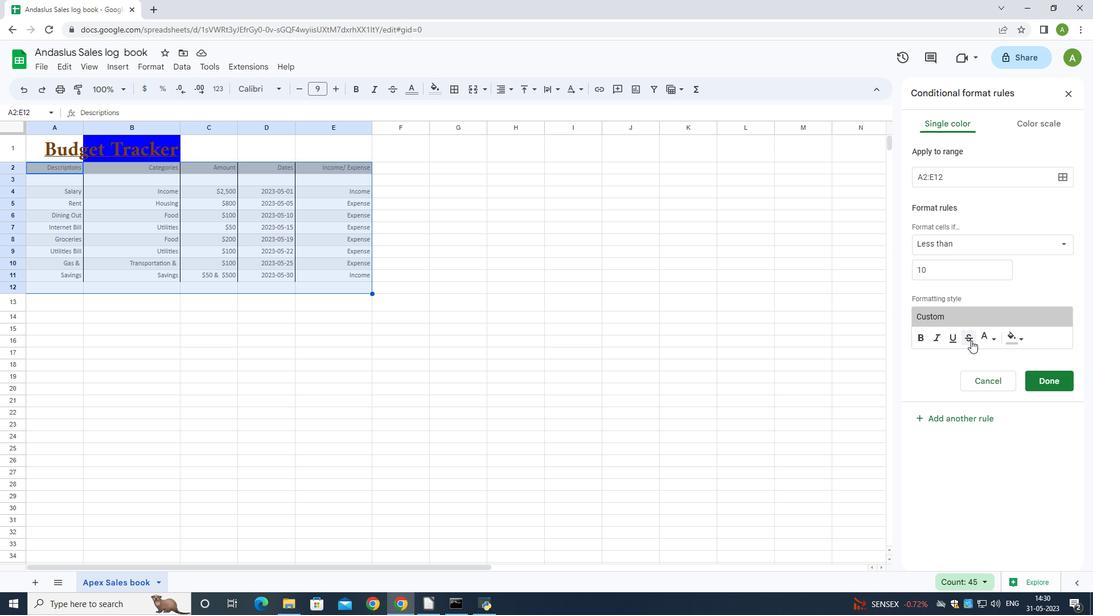 
Action: Mouse moved to (968, 341)
Screenshot: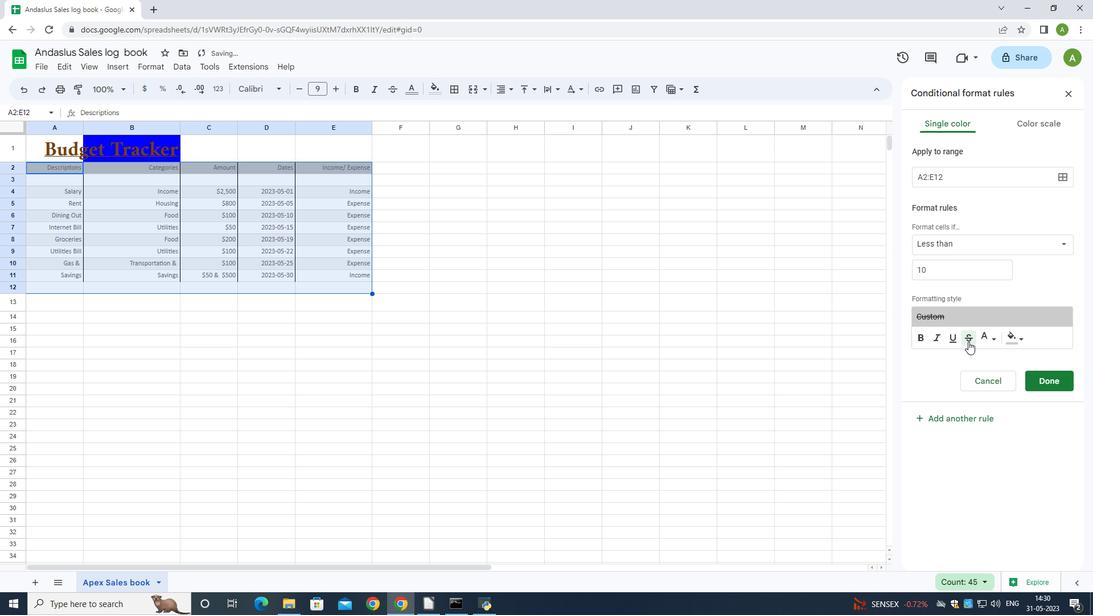
Action: Mouse pressed left at (968, 341)
Screenshot: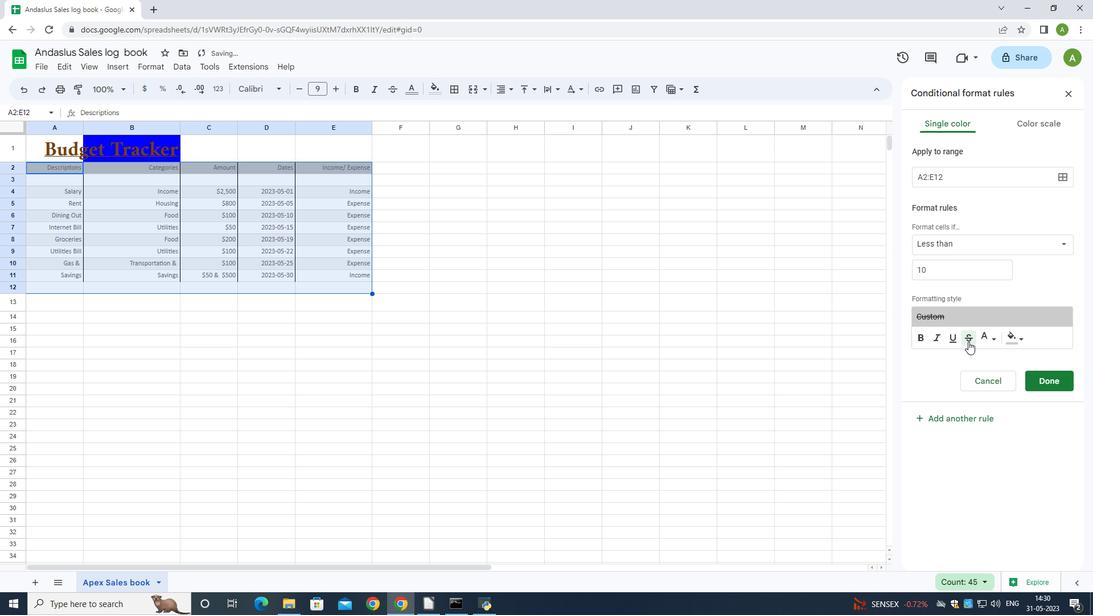
Action: Mouse moved to (1062, 170)
Screenshot: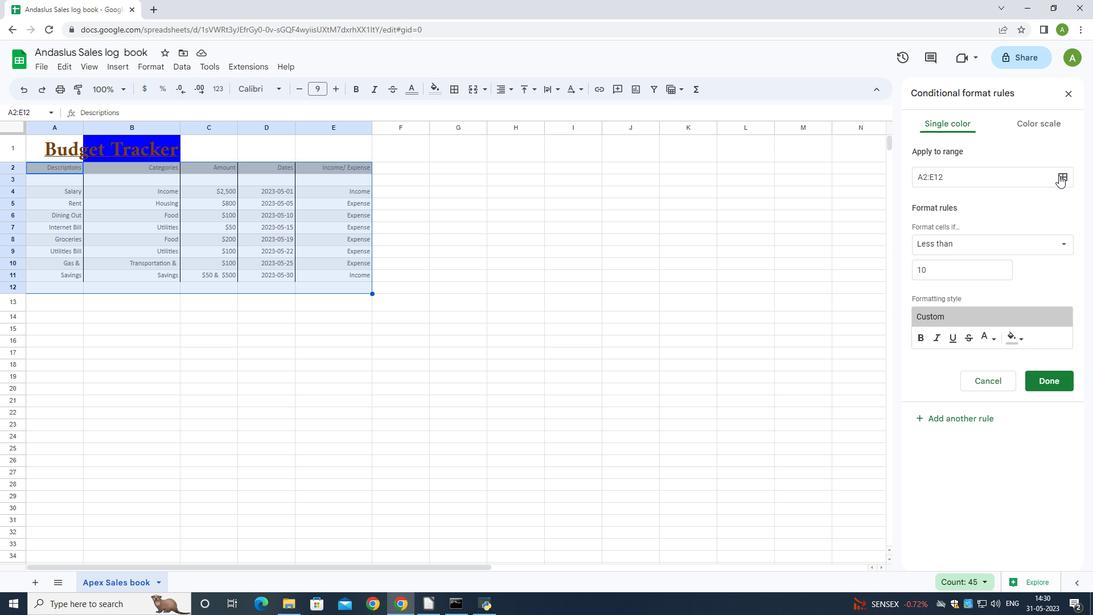 
Action: Mouse pressed left at (1062, 170)
Screenshot: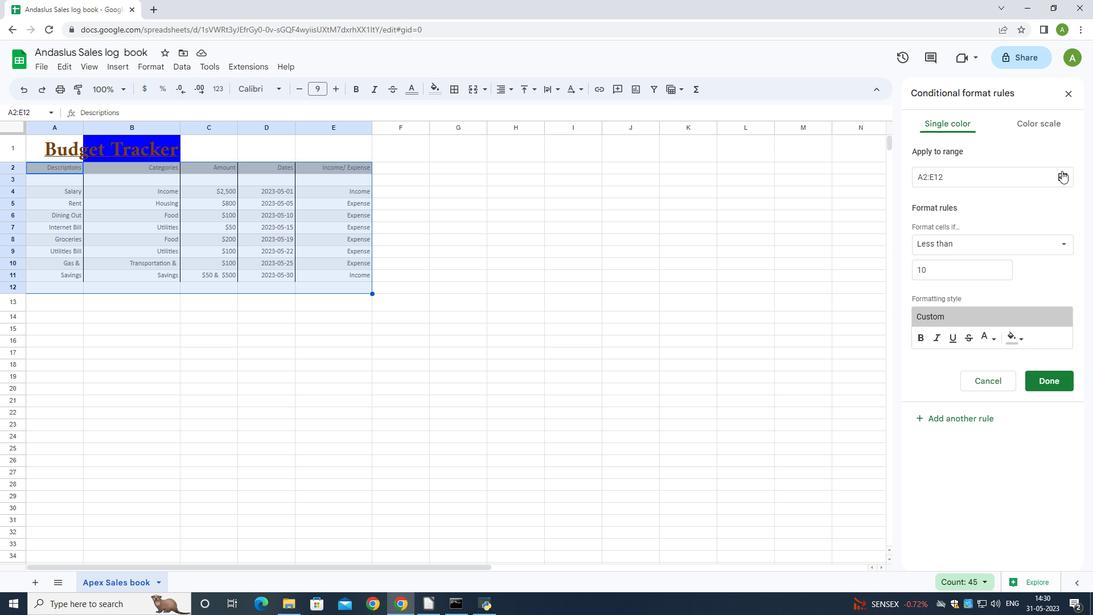 
Action: Mouse moved to (633, 266)
Screenshot: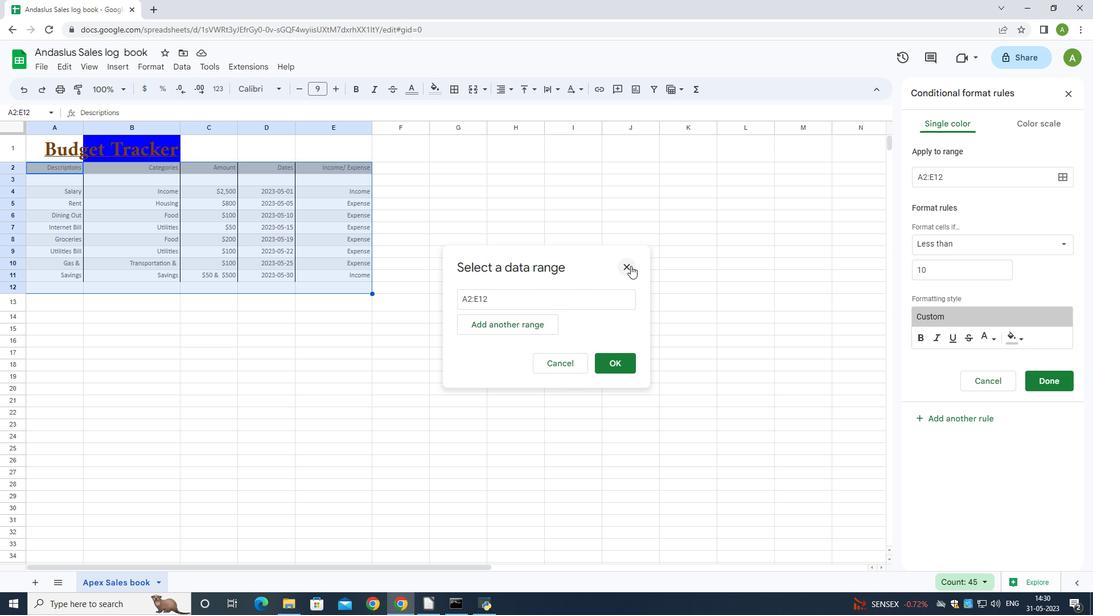 
Action: Mouse pressed left at (633, 266)
Screenshot: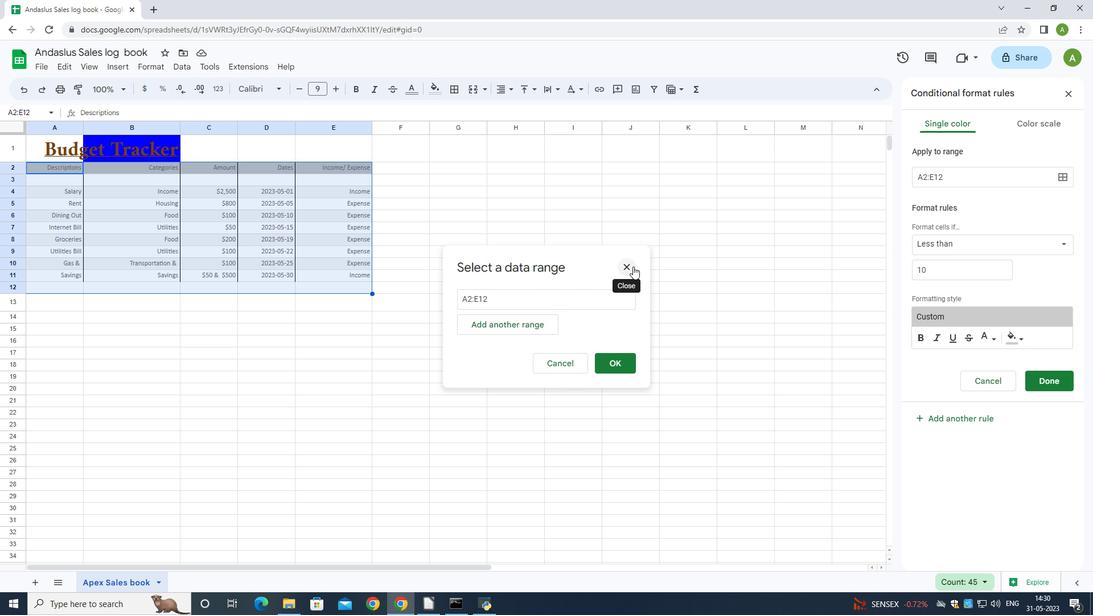 
Action: Mouse moved to (632, 381)
Screenshot: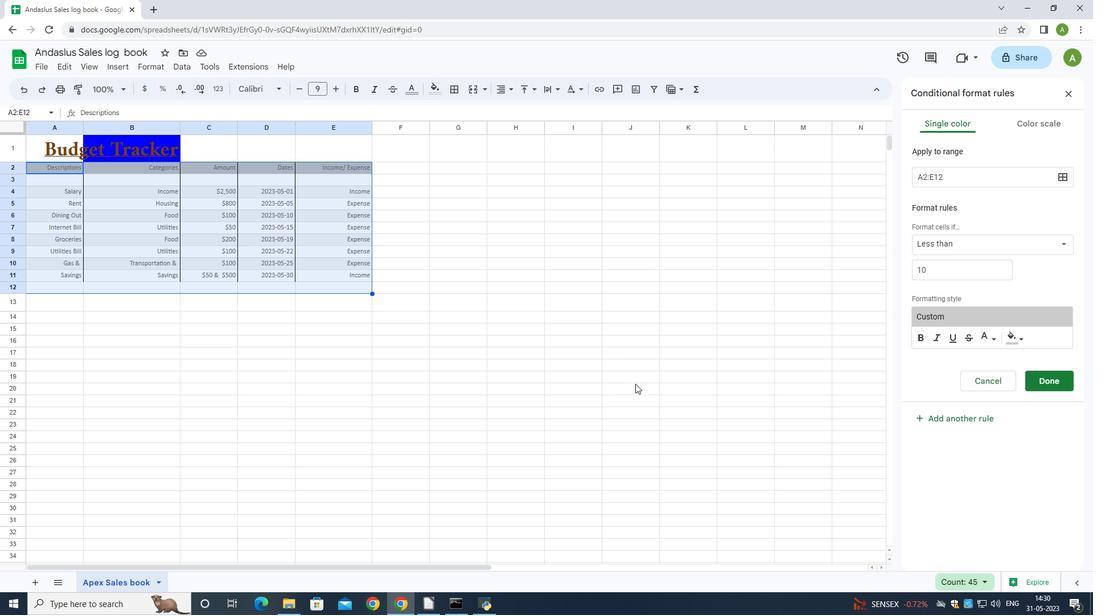 
Action: Key pressed <Key.space>
Screenshot: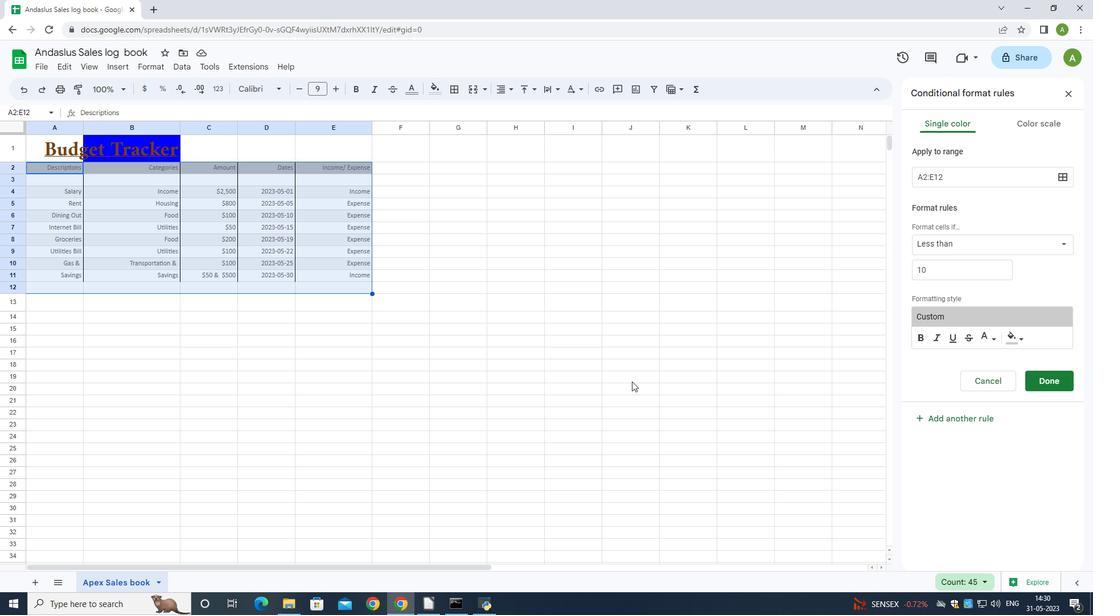 
Action: Mouse moved to (614, 375)
Screenshot: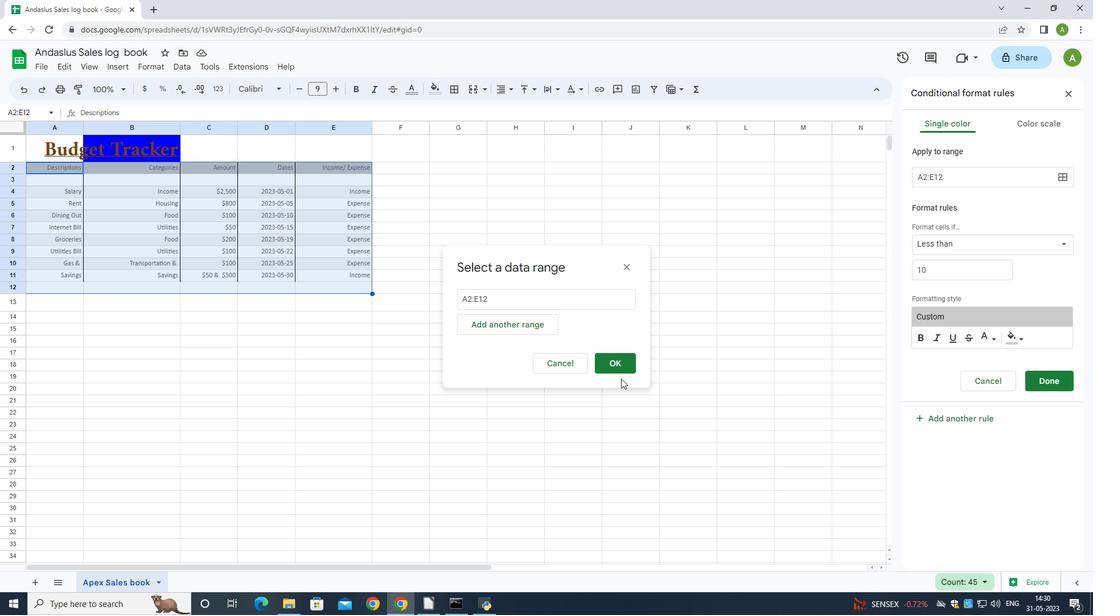 
